 Task: Look for space in Arauca, Colombia from 12th  August, 2023 to 15th August, 2023 for 3 adults in price range Rs.12000 to Rs.16000. Place can be entire place with 2 bedrooms having 3 beds and 1 bathroom. Property type can be house, flat, guest house. Amenities needed are: washing machine. Booking option can be shelf check-in. Required host language is English.
Action: Mouse moved to (428, 75)
Screenshot: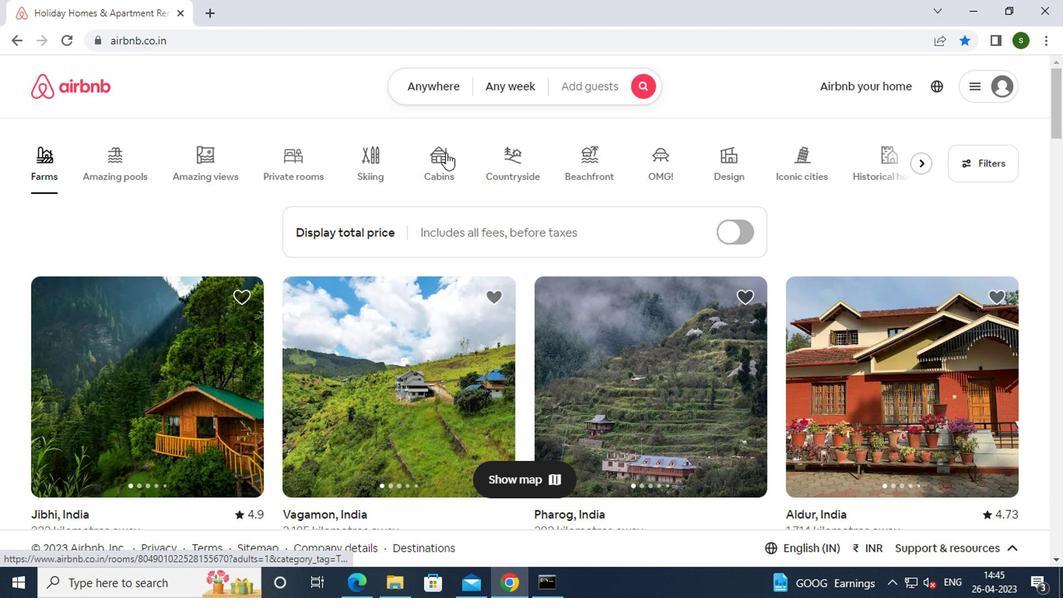 
Action: Mouse pressed left at (428, 75)
Screenshot: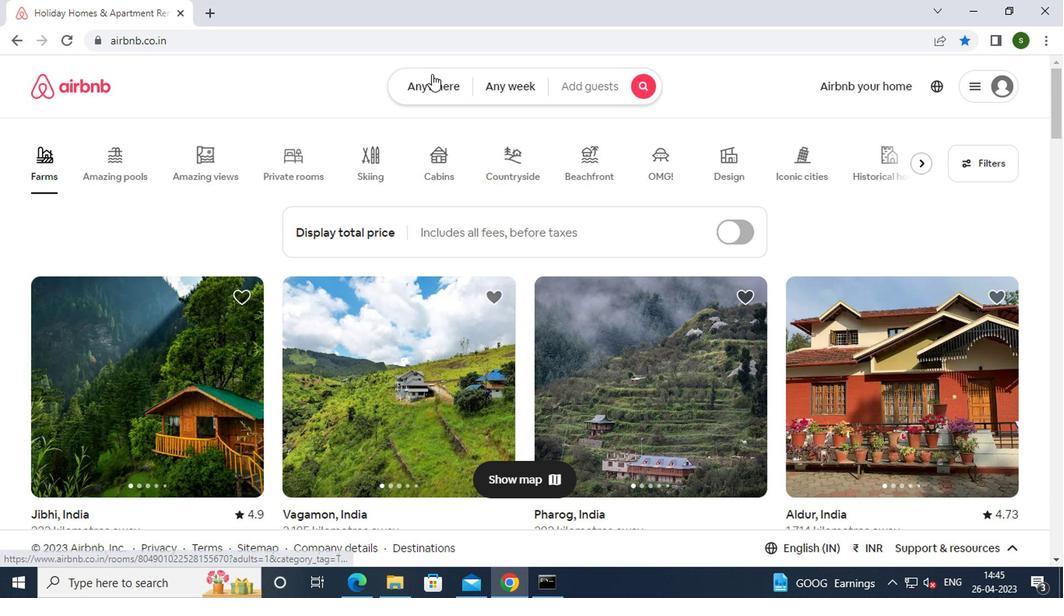 
Action: Mouse moved to (321, 145)
Screenshot: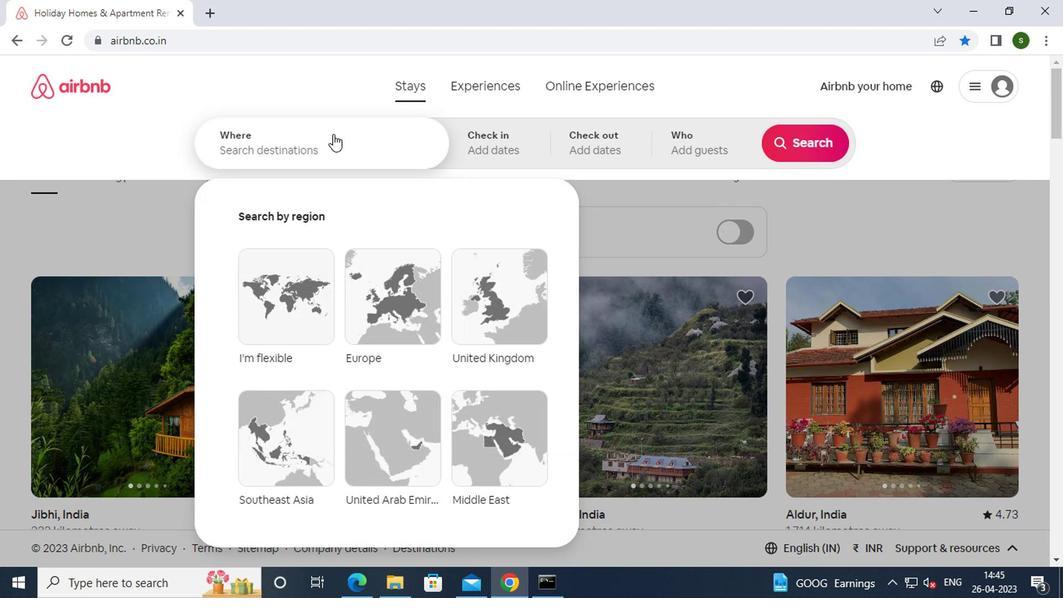 
Action: Mouse pressed left at (321, 145)
Screenshot: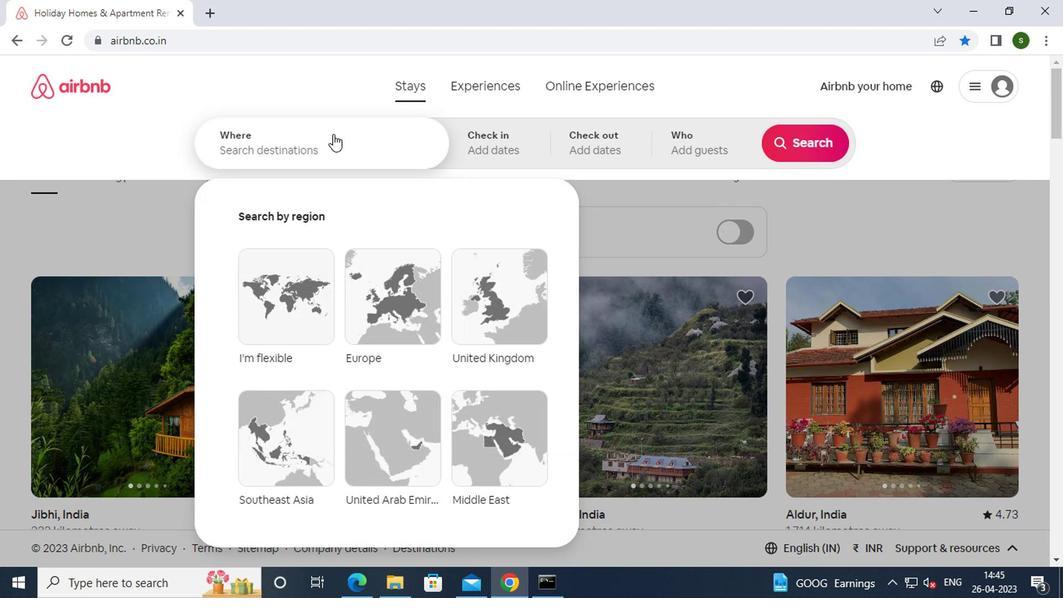 
Action: Key pressed a<Key.caps_lock>rauca,<Key.space><Key.caps_lock>c<Key.caps_lock>olombia
Screenshot: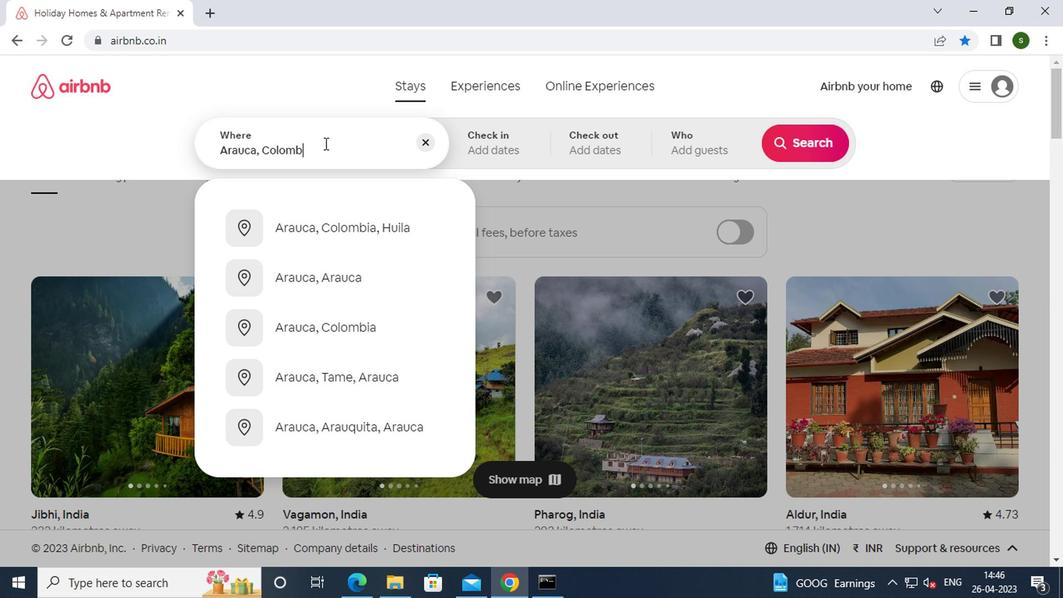 
Action: Mouse moved to (360, 331)
Screenshot: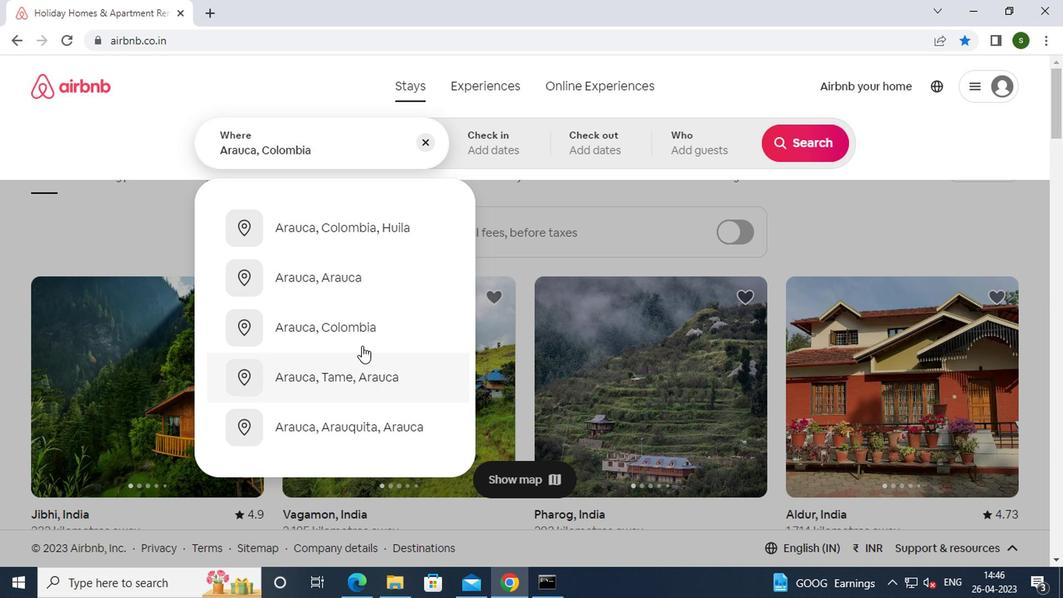 
Action: Mouse pressed left at (360, 331)
Screenshot: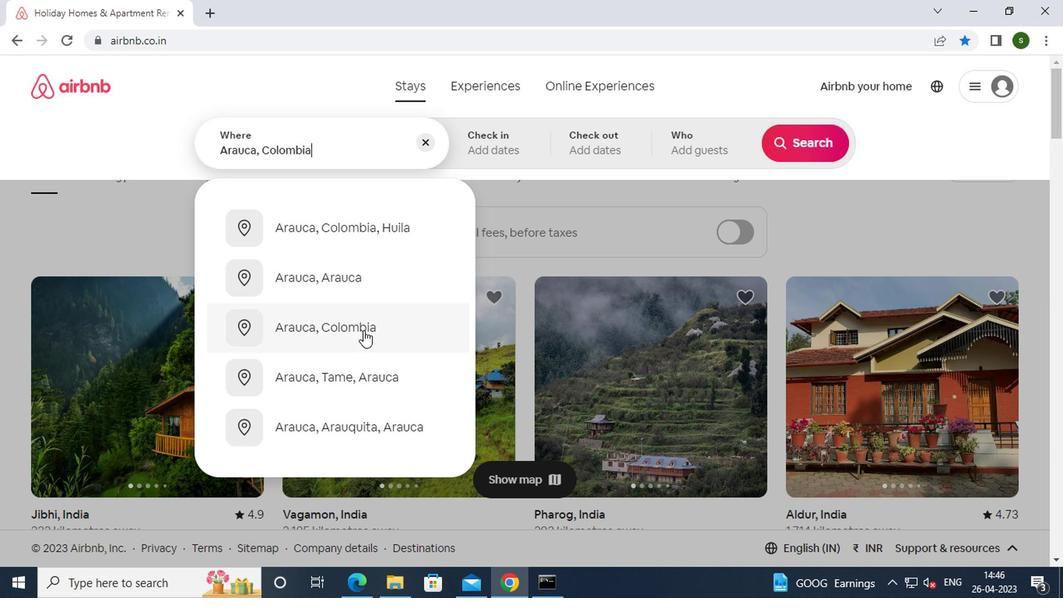 
Action: Mouse moved to (791, 274)
Screenshot: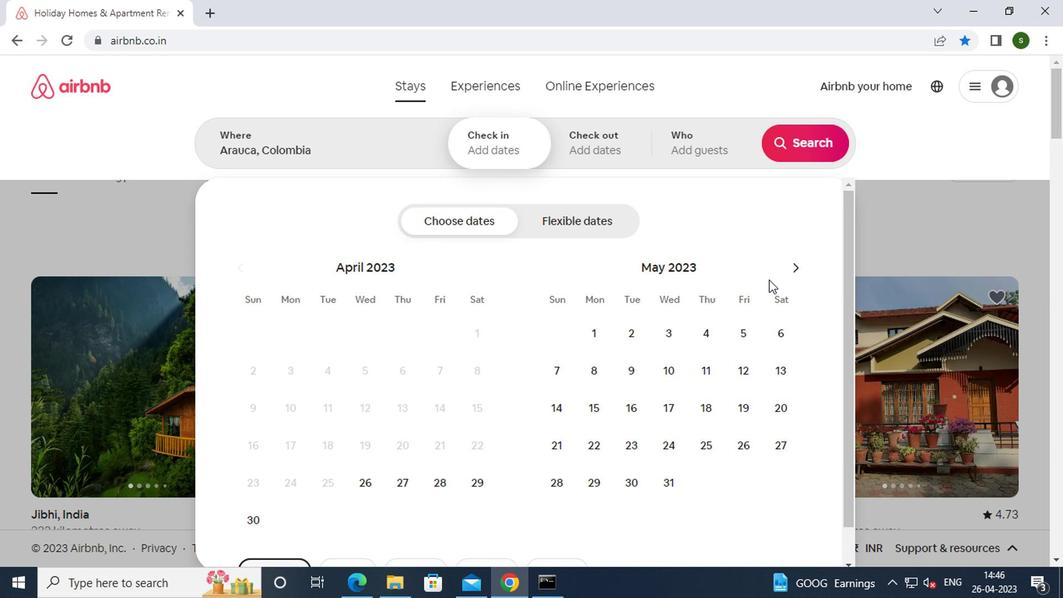 
Action: Mouse pressed left at (791, 274)
Screenshot: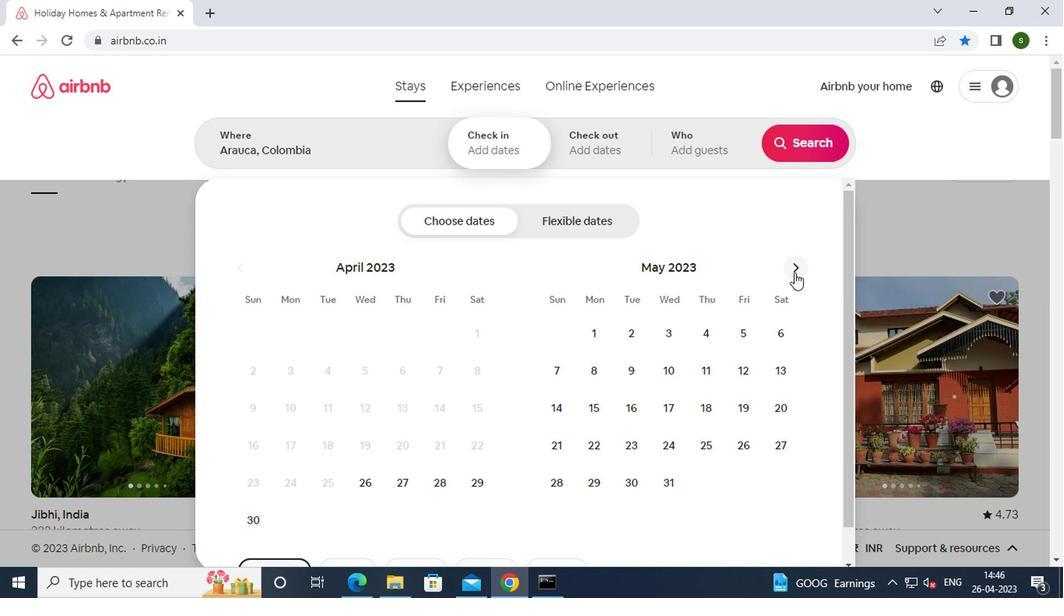 
Action: Mouse pressed left at (791, 274)
Screenshot: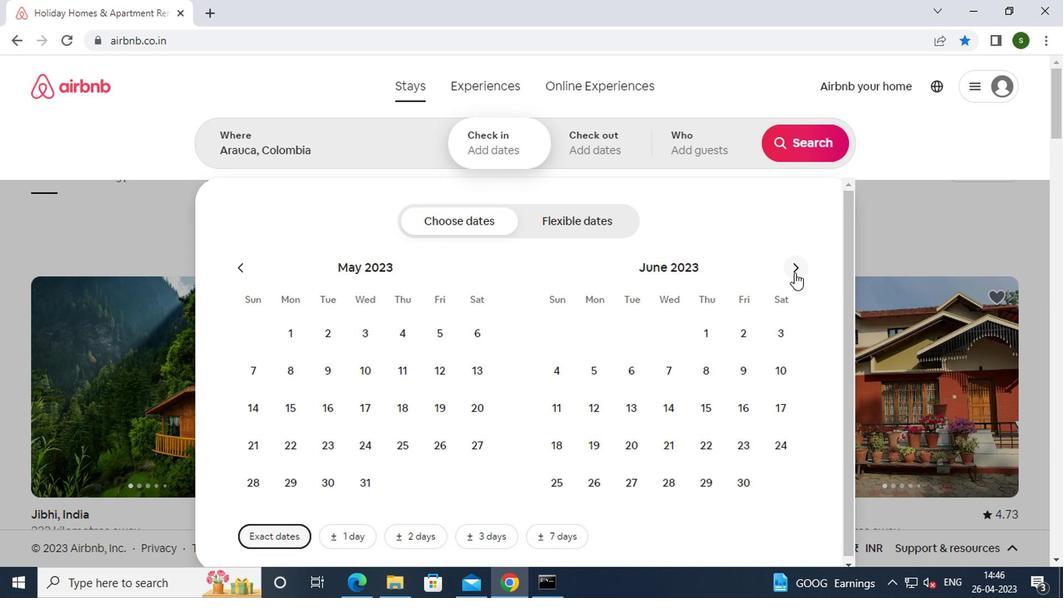 
Action: Mouse pressed left at (791, 274)
Screenshot: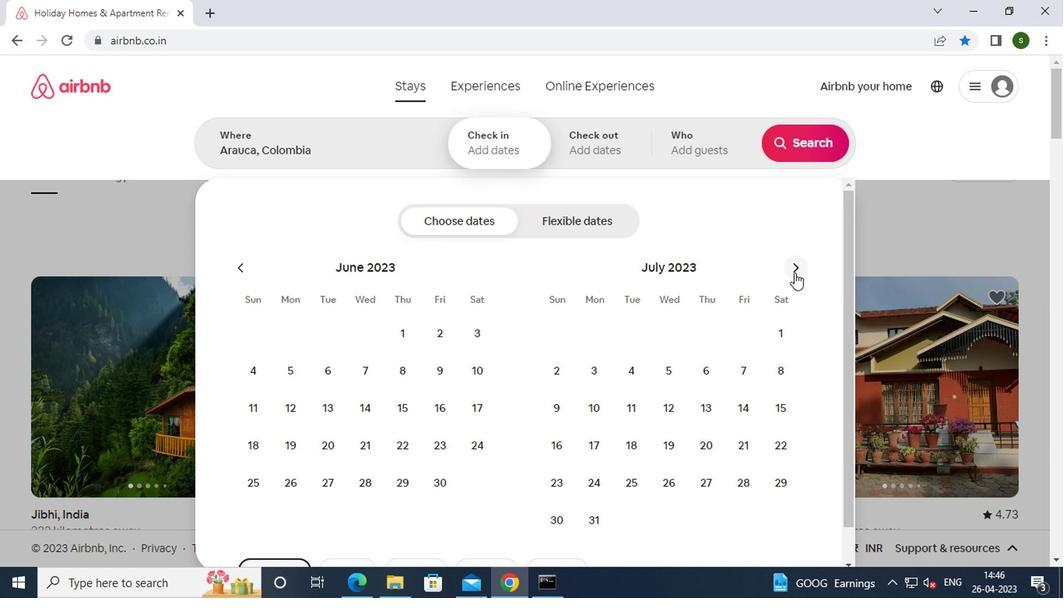 
Action: Mouse moved to (781, 373)
Screenshot: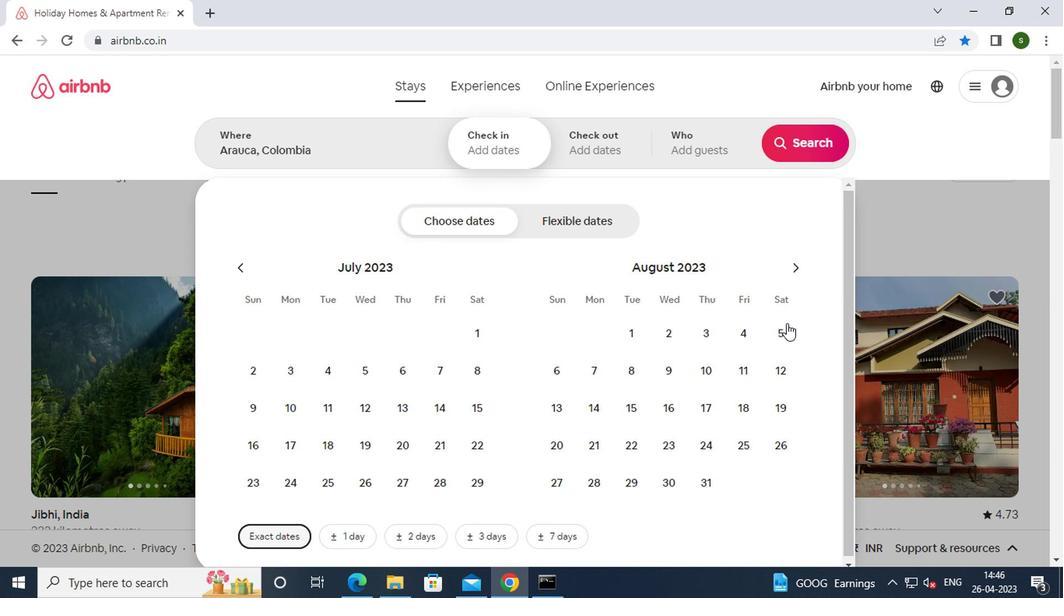 
Action: Mouse pressed left at (781, 373)
Screenshot: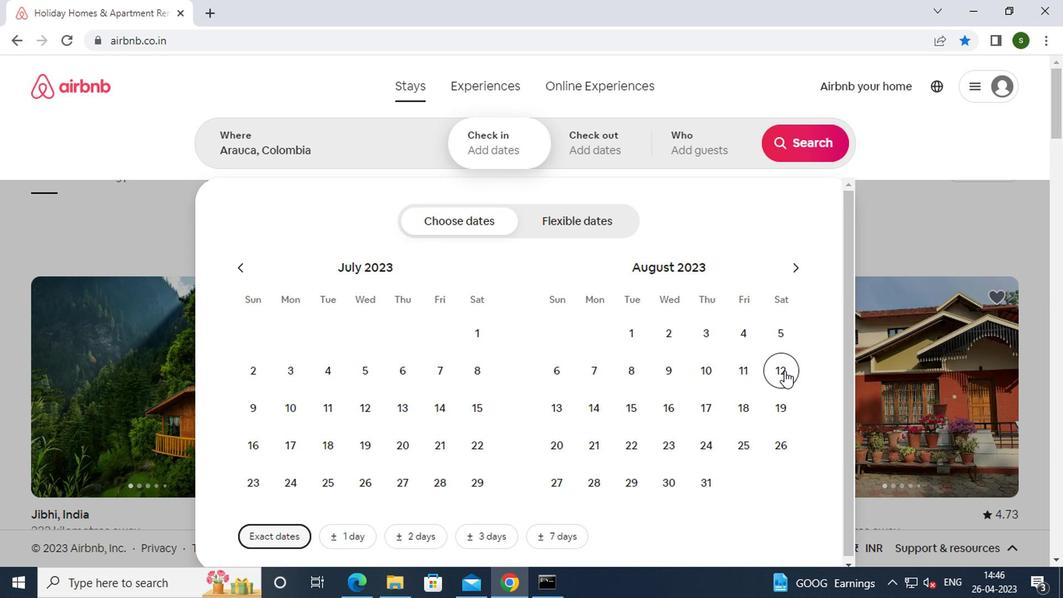 
Action: Mouse moved to (620, 414)
Screenshot: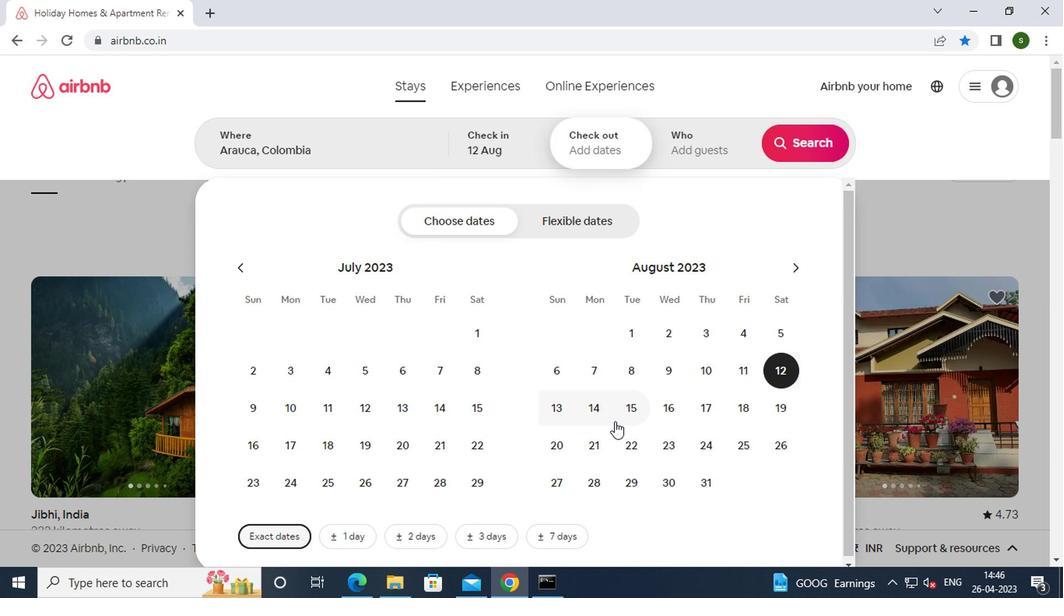 
Action: Mouse pressed left at (620, 414)
Screenshot: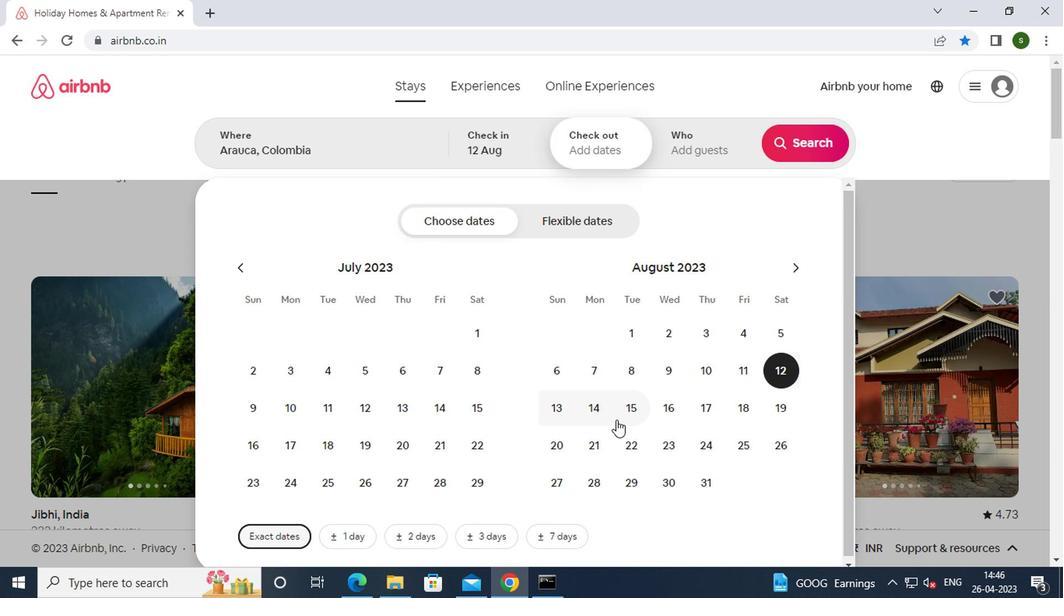 
Action: Mouse moved to (680, 149)
Screenshot: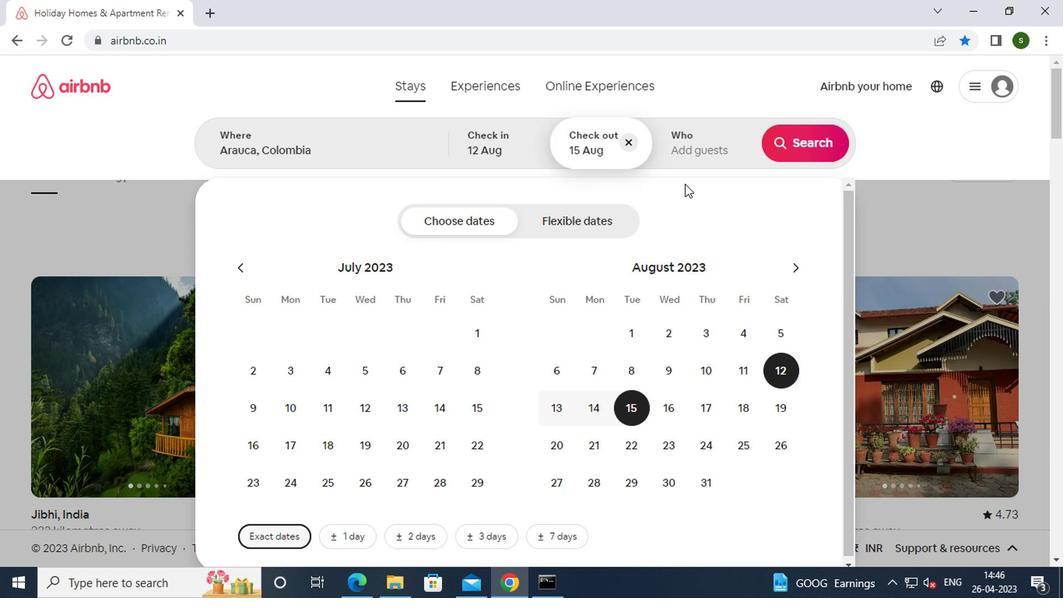 
Action: Mouse pressed left at (680, 149)
Screenshot: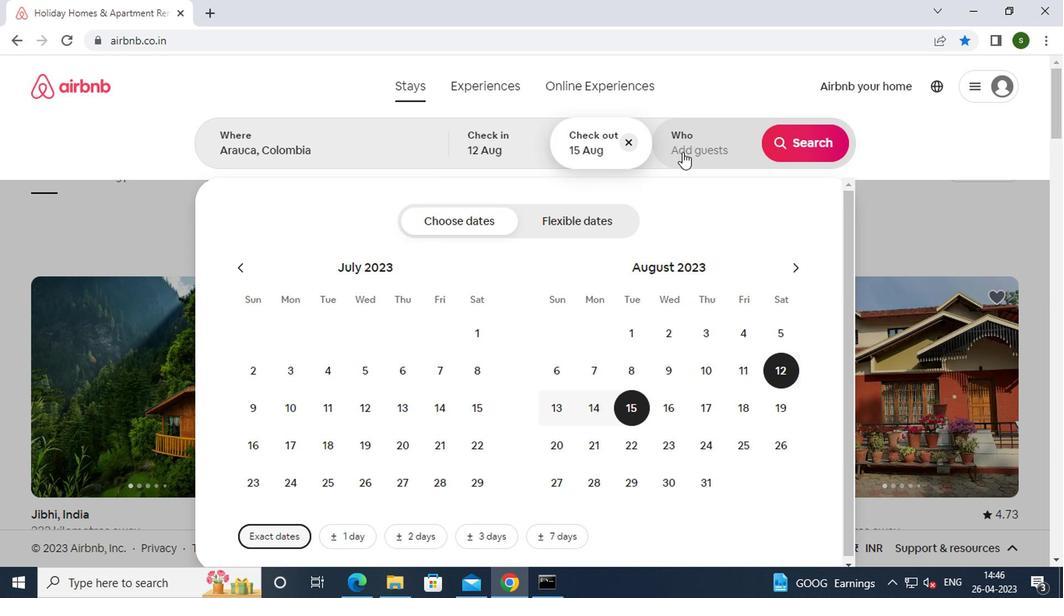 
Action: Mouse moved to (815, 232)
Screenshot: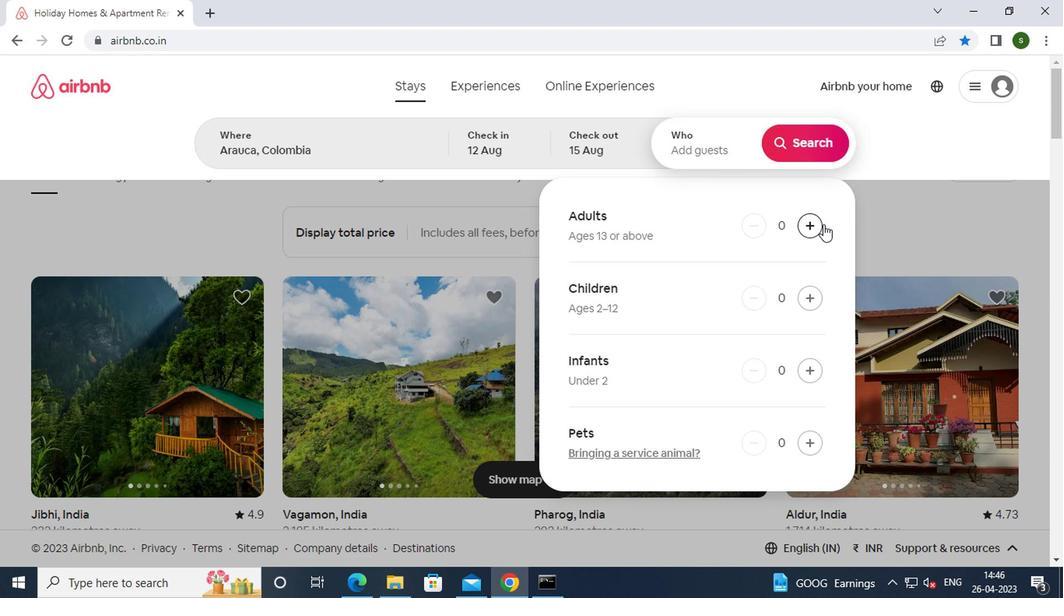 
Action: Mouse pressed left at (815, 232)
Screenshot: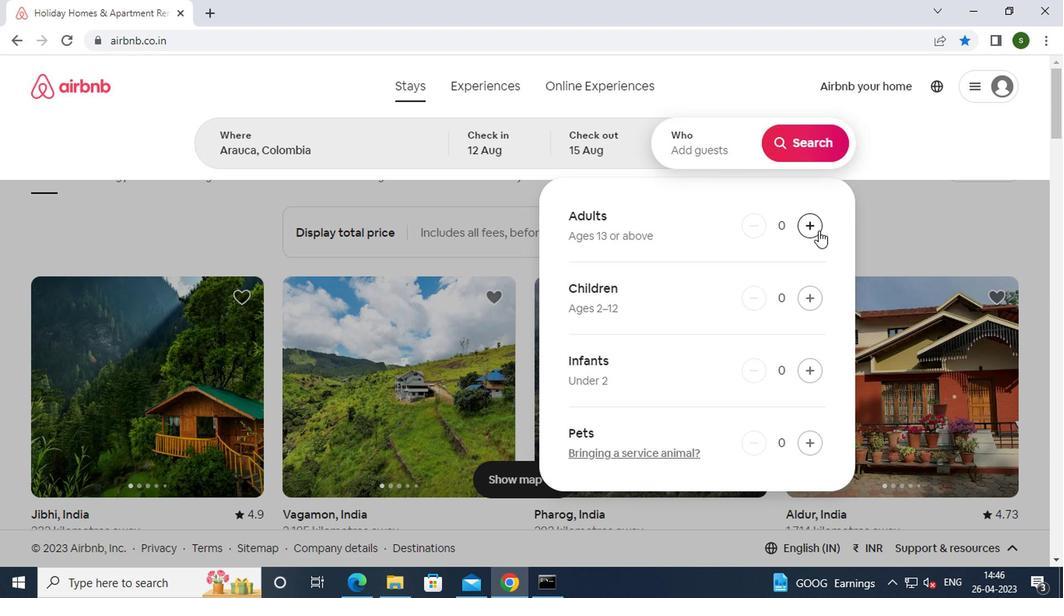 
Action: Mouse pressed left at (815, 232)
Screenshot: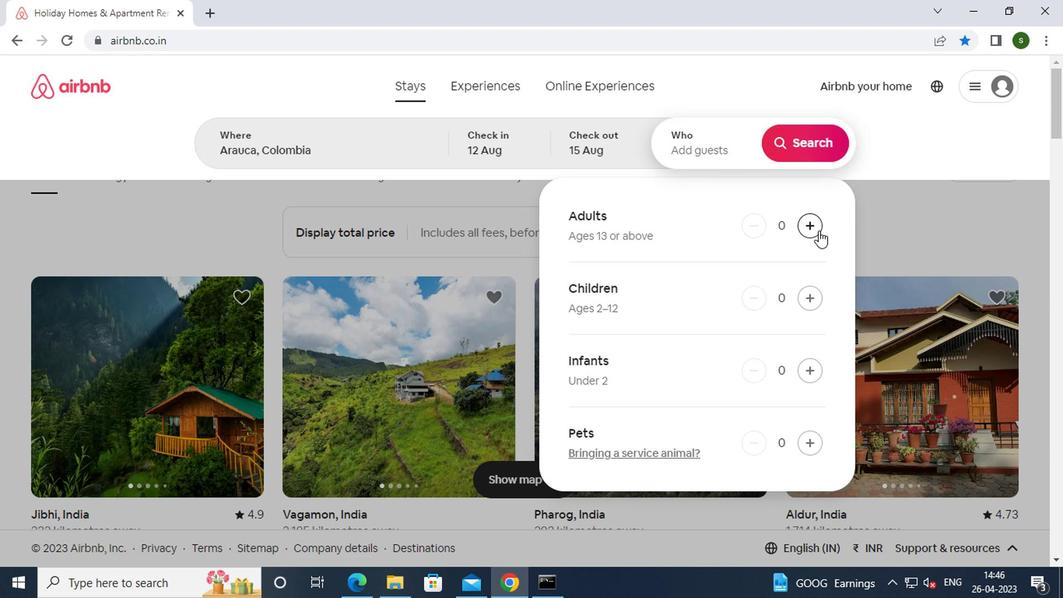 
Action: Mouse pressed left at (815, 232)
Screenshot: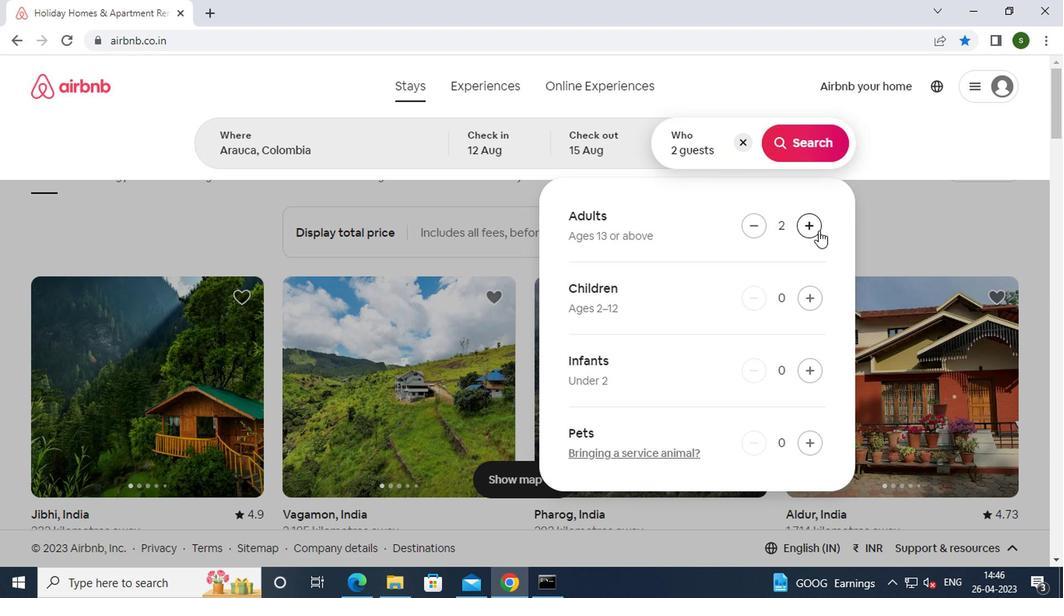 
Action: Mouse moved to (813, 160)
Screenshot: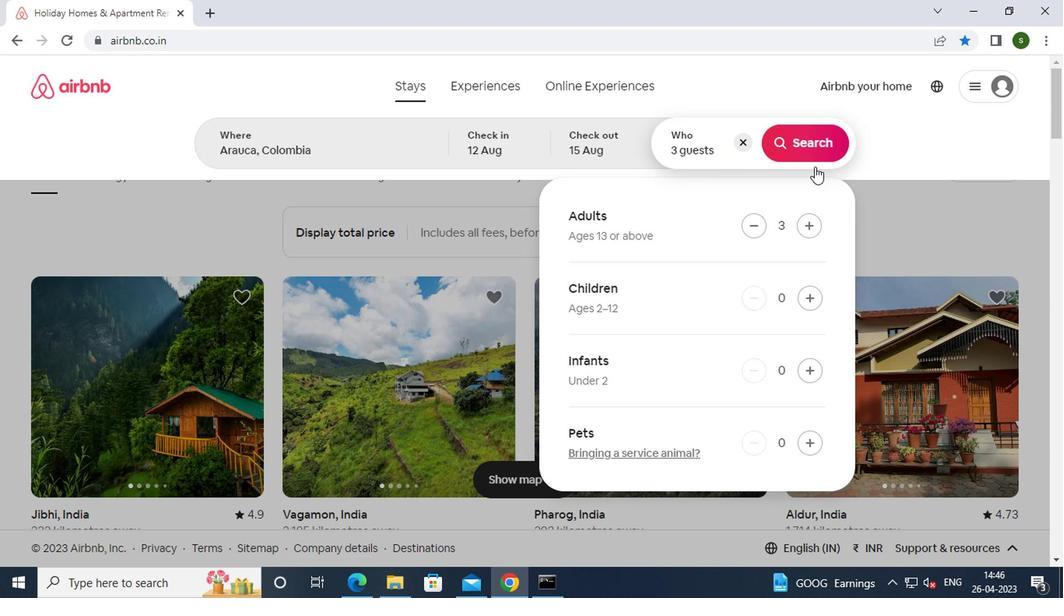 
Action: Mouse pressed left at (813, 160)
Screenshot: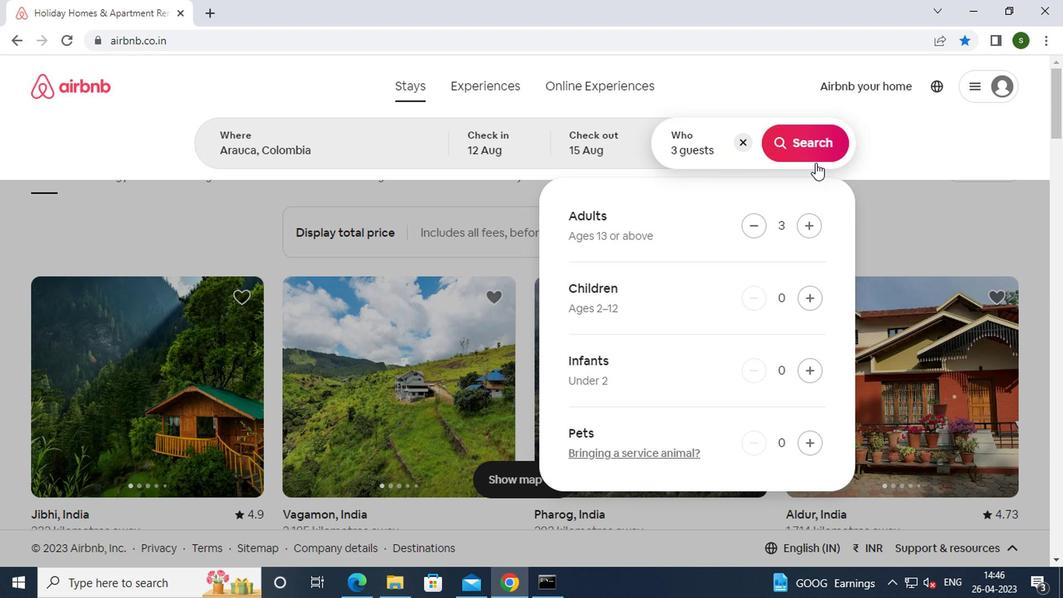 
Action: Mouse moved to (971, 158)
Screenshot: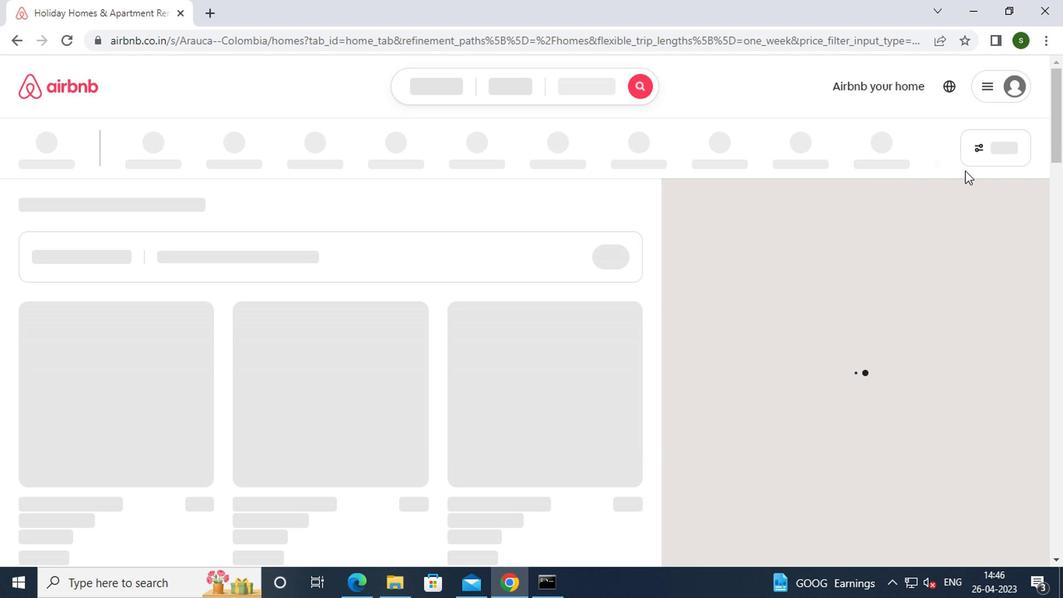
Action: Mouse pressed left at (971, 158)
Screenshot: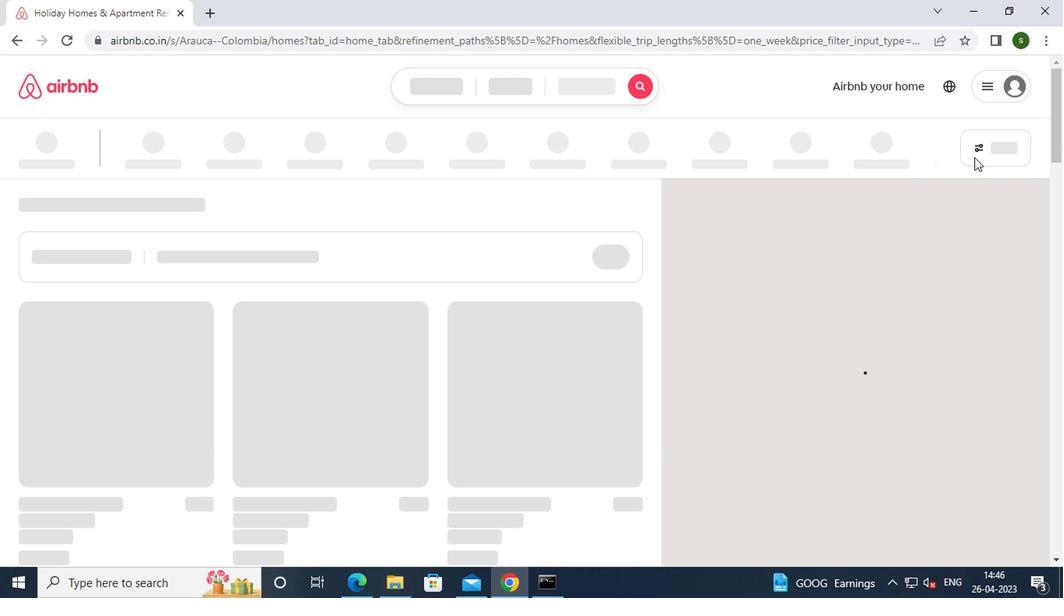 
Action: Mouse moved to (407, 348)
Screenshot: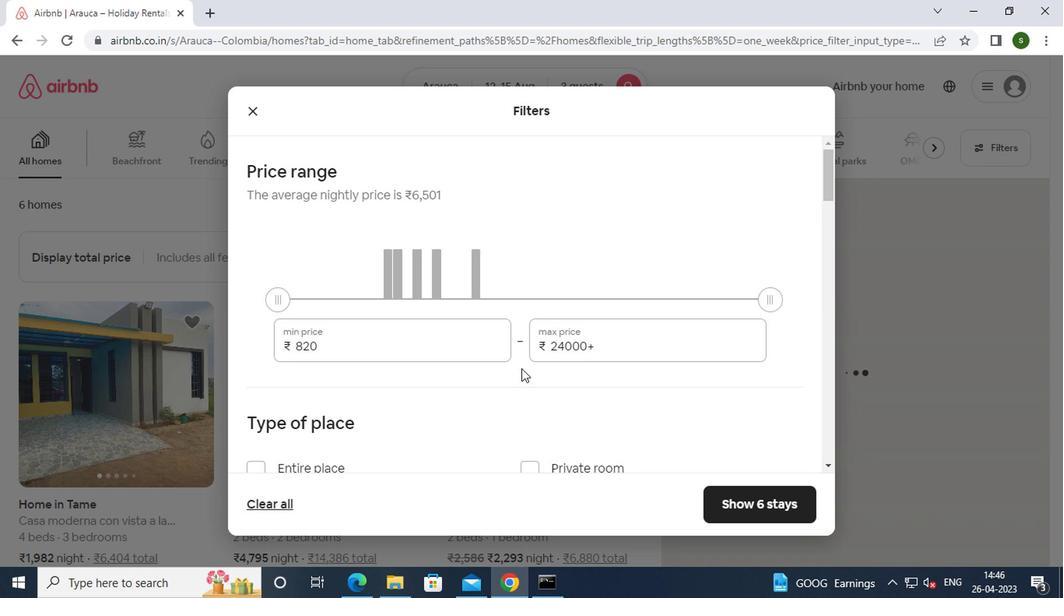 
Action: Mouse pressed left at (407, 348)
Screenshot: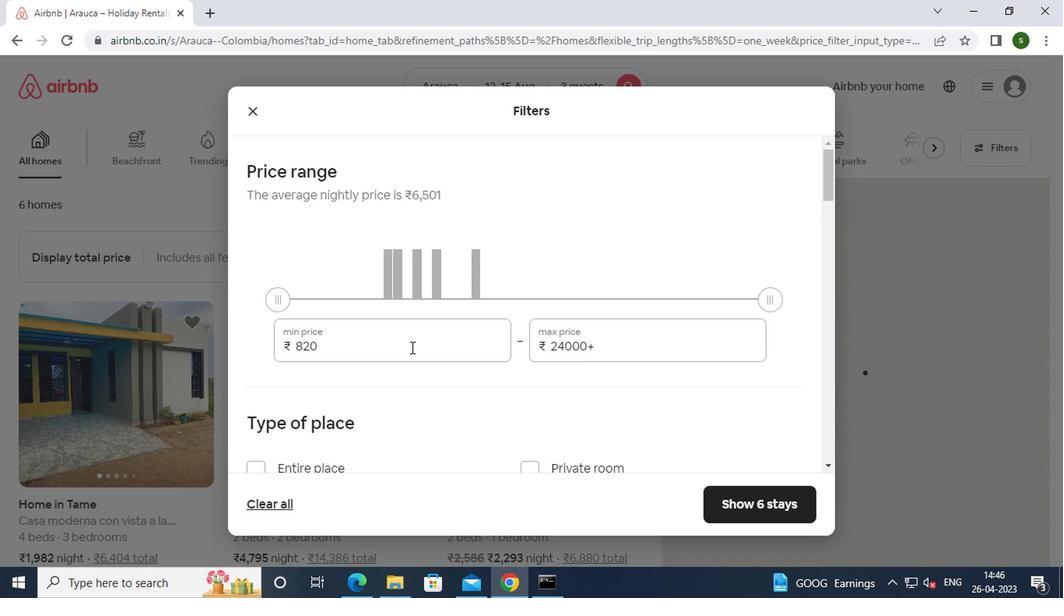 
Action: Key pressed <Key.backspace><Key.backspace><Key.backspace><Key.backspace><Key.backspace><Key.backspace>12000
Screenshot: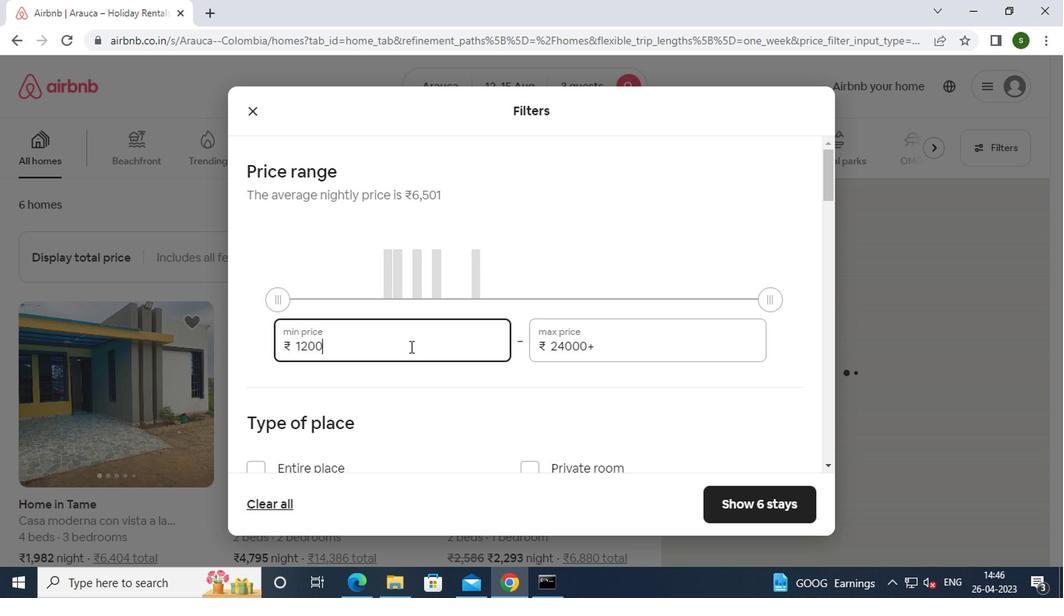 
Action: Mouse moved to (607, 348)
Screenshot: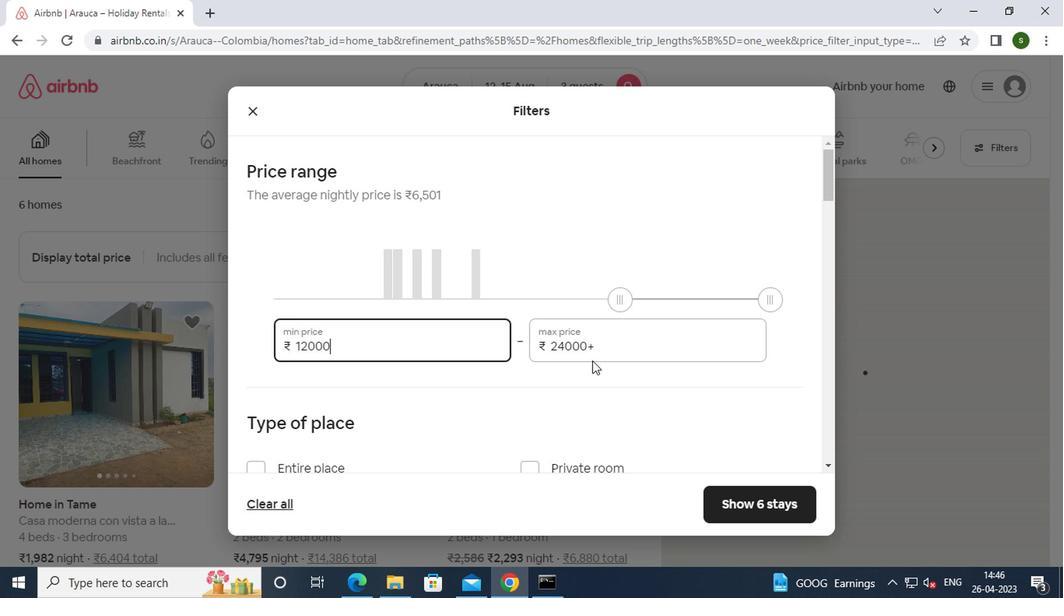 
Action: Mouse pressed left at (607, 348)
Screenshot: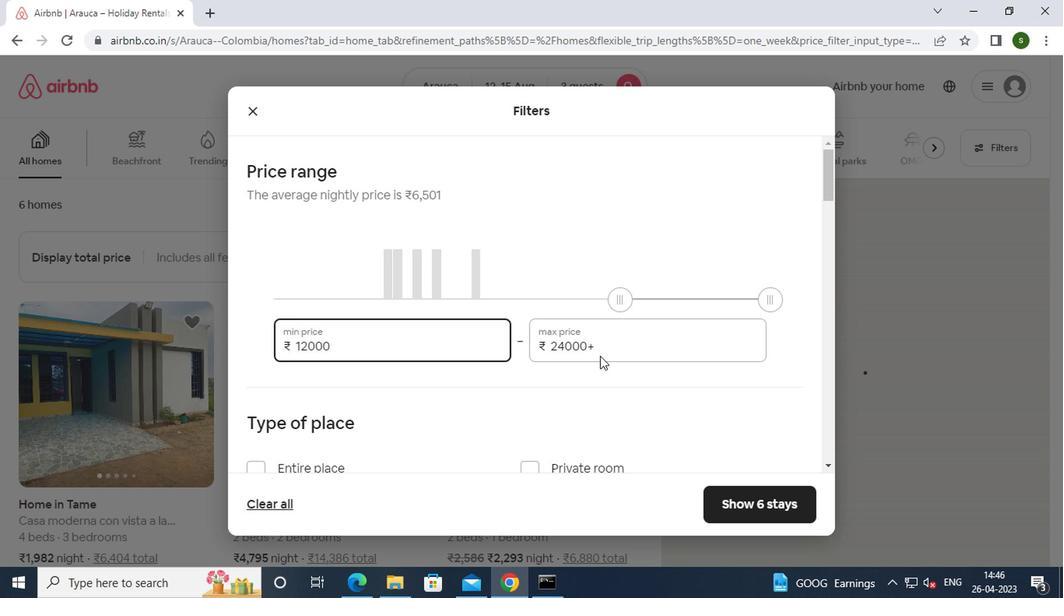
Action: Key pressed <Key.backspace><Key.backspace><Key.backspace><Key.backspace><Key.backspace><Key.backspace><Key.backspace><Key.backspace>16000
Screenshot: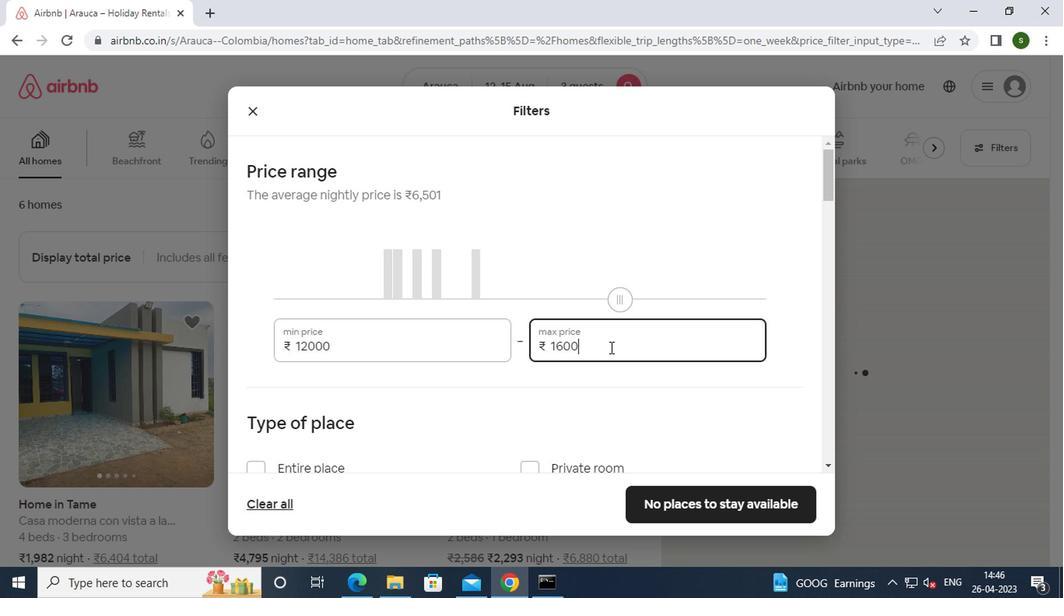 
Action: Mouse moved to (430, 359)
Screenshot: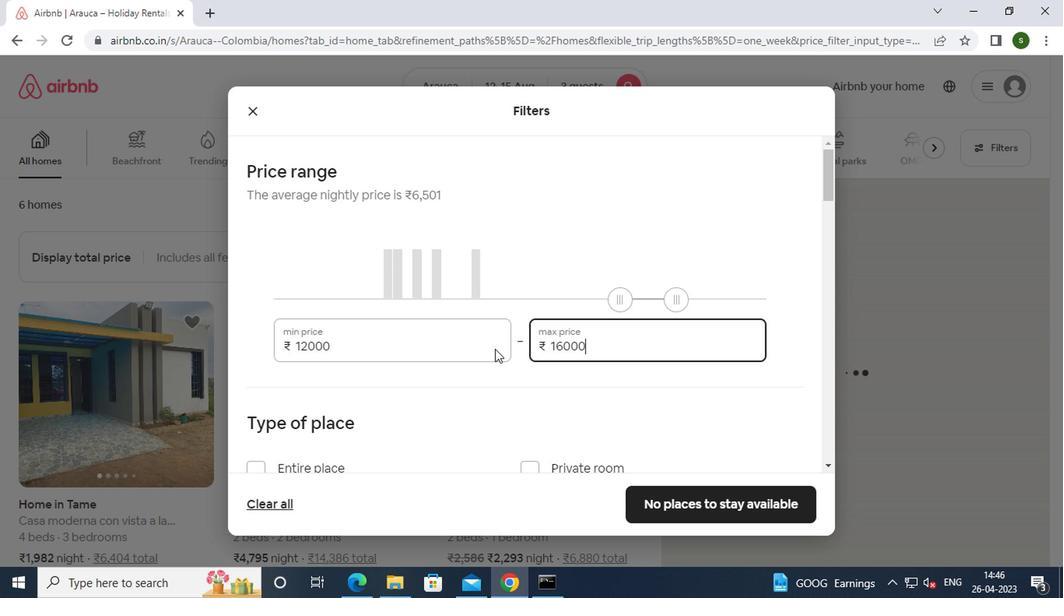 
Action: Mouse scrolled (430, 358) with delta (0, -1)
Screenshot: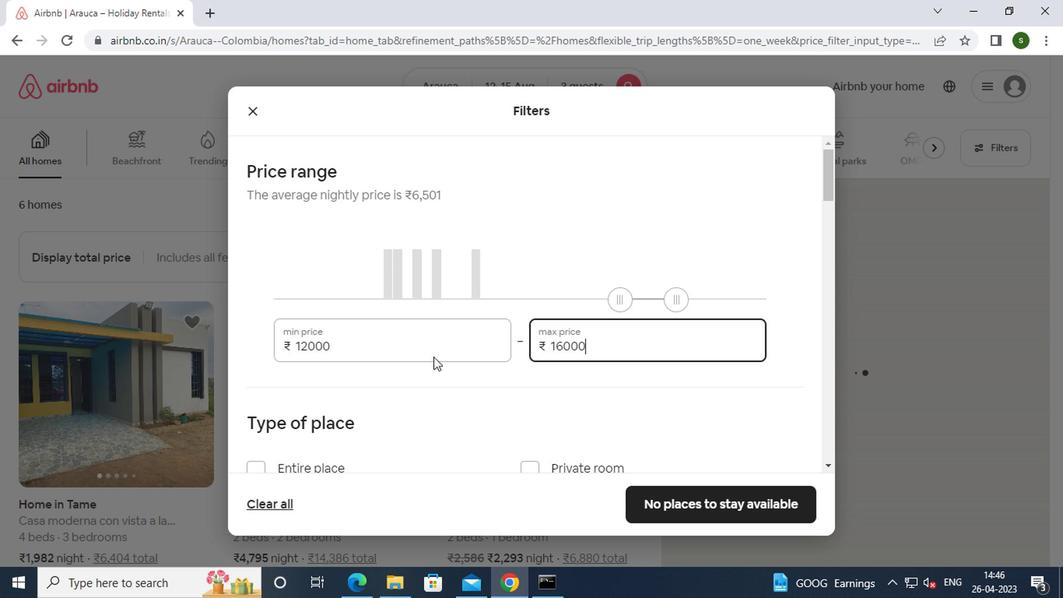 
Action: Mouse scrolled (430, 358) with delta (0, -1)
Screenshot: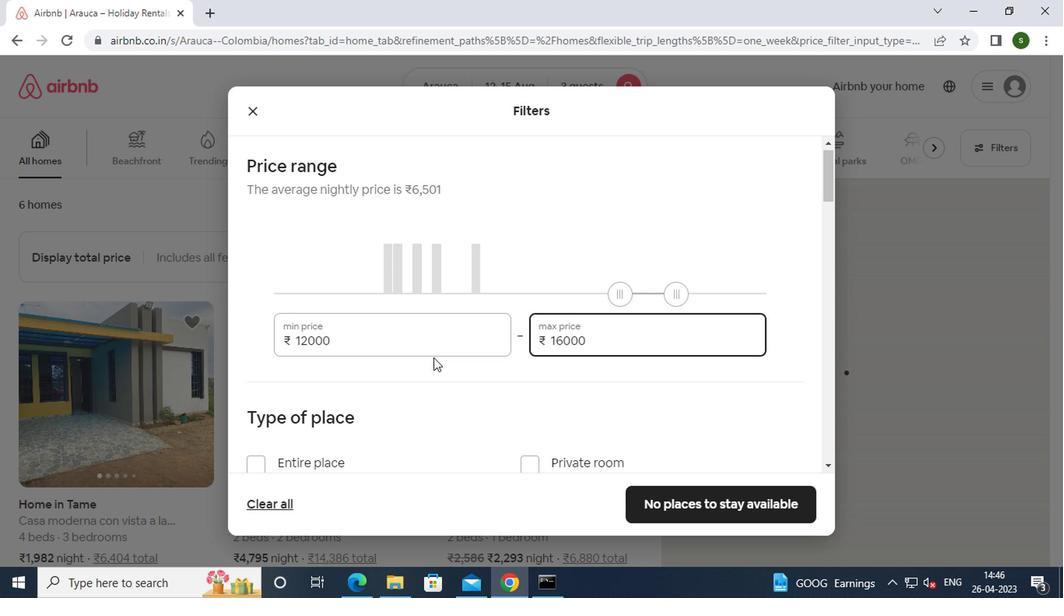 
Action: Mouse moved to (306, 327)
Screenshot: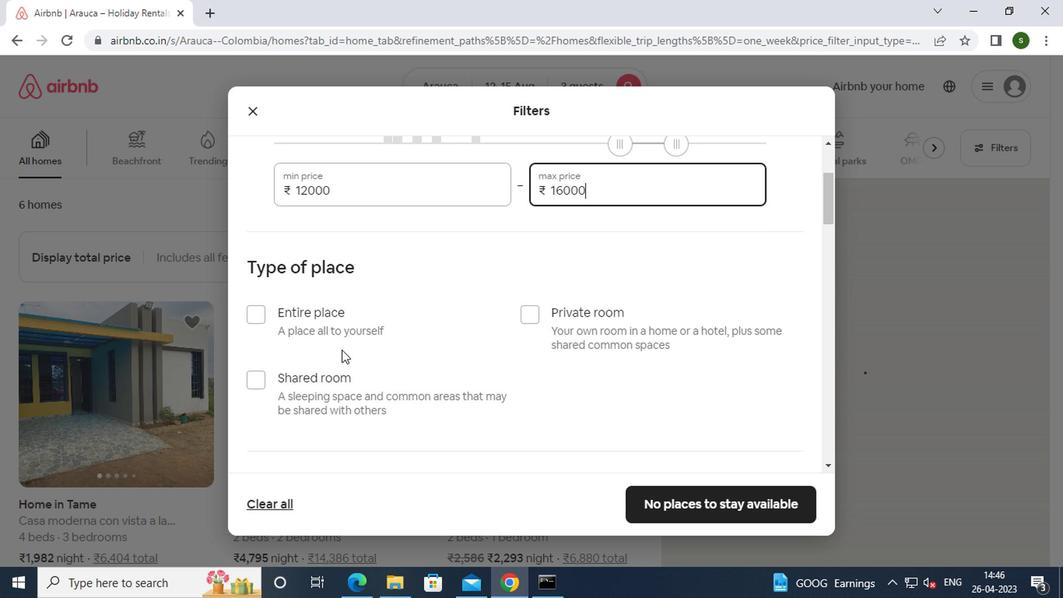 
Action: Mouse pressed left at (306, 327)
Screenshot: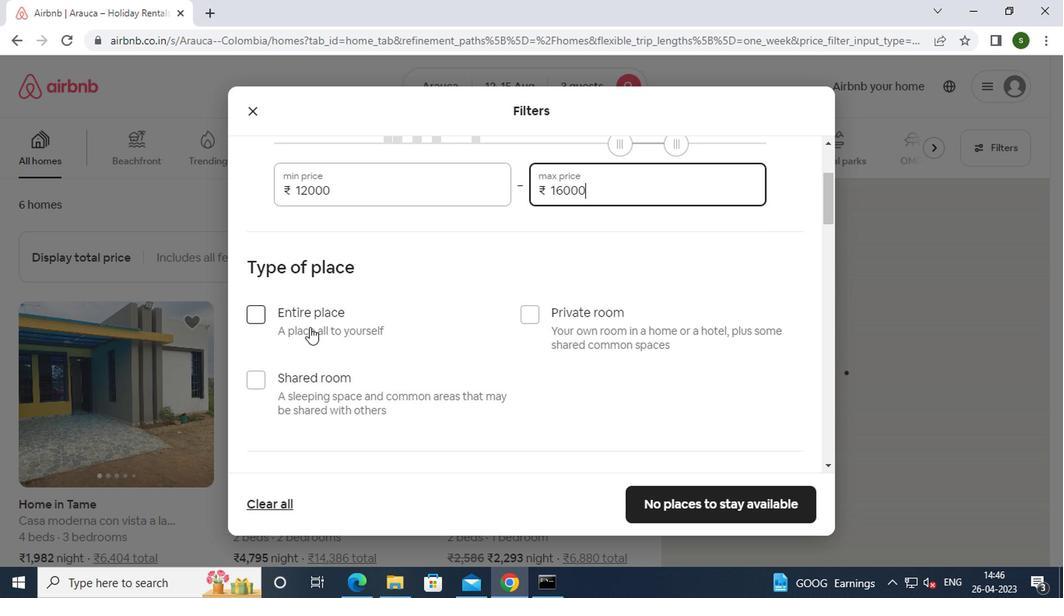 
Action: Mouse moved to (436, 325)
Screenshot: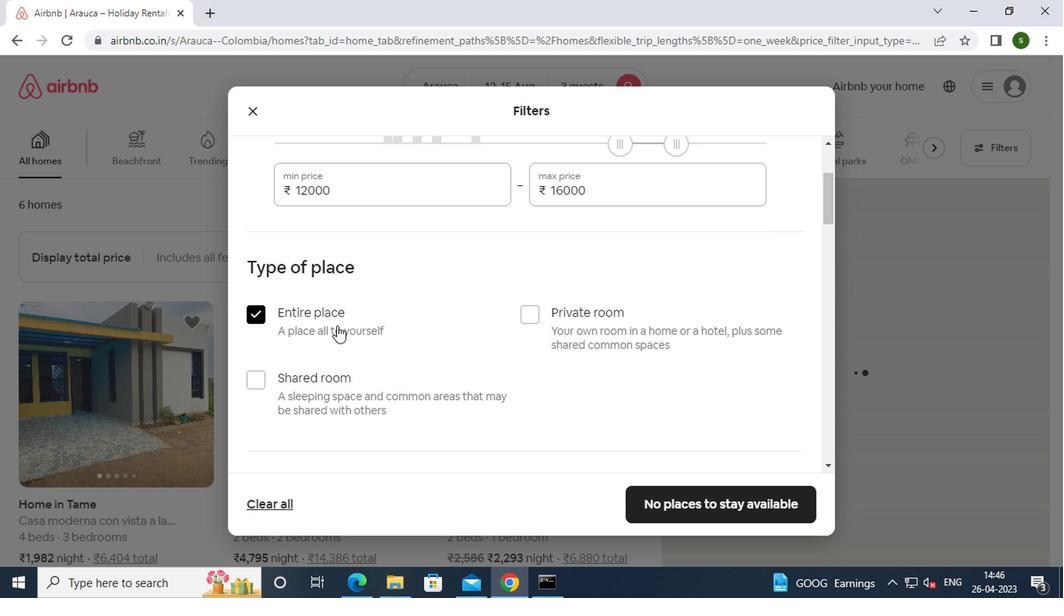 
Action: Mouse scrolled (436, 325) with delta (0, 0)
Screenshot: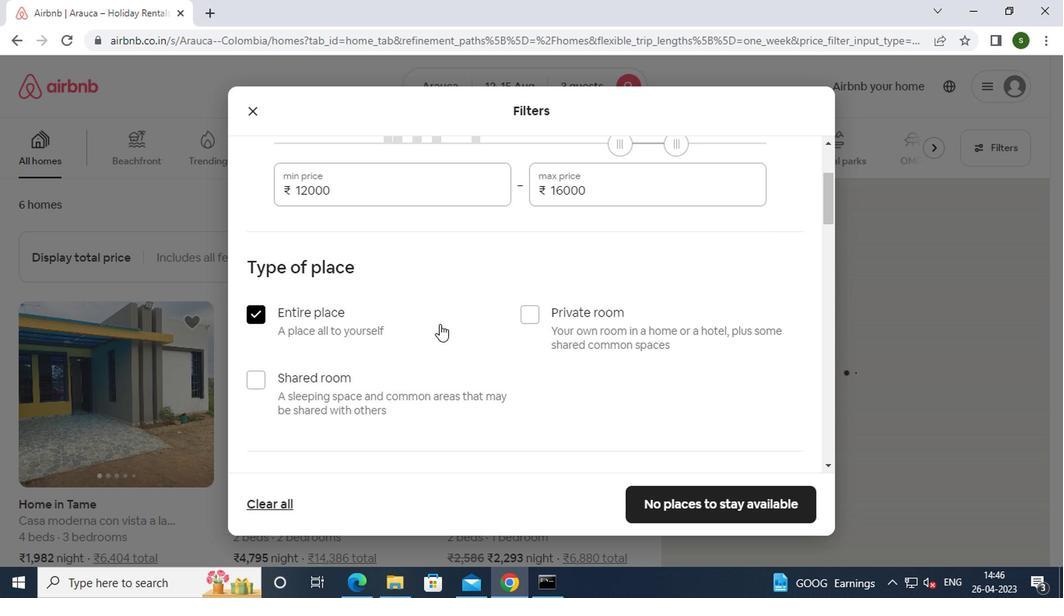 
Action: Mouse scrolled (436, 325) with delta (0, 0)
Screenshot: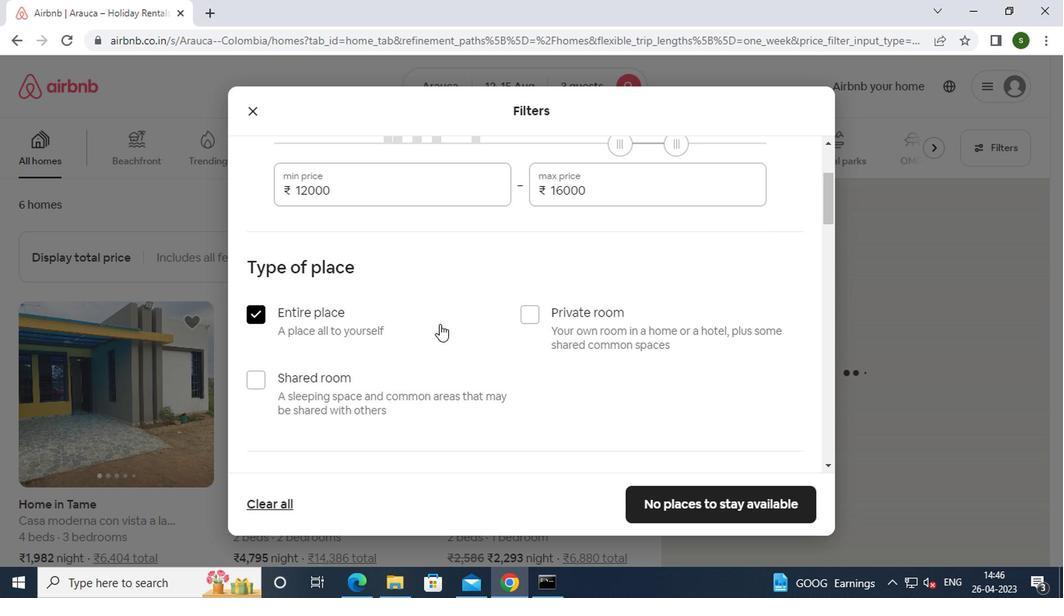 
Action: Mouse scrolled (436, 325) with delta (0, 0)
Screenshot: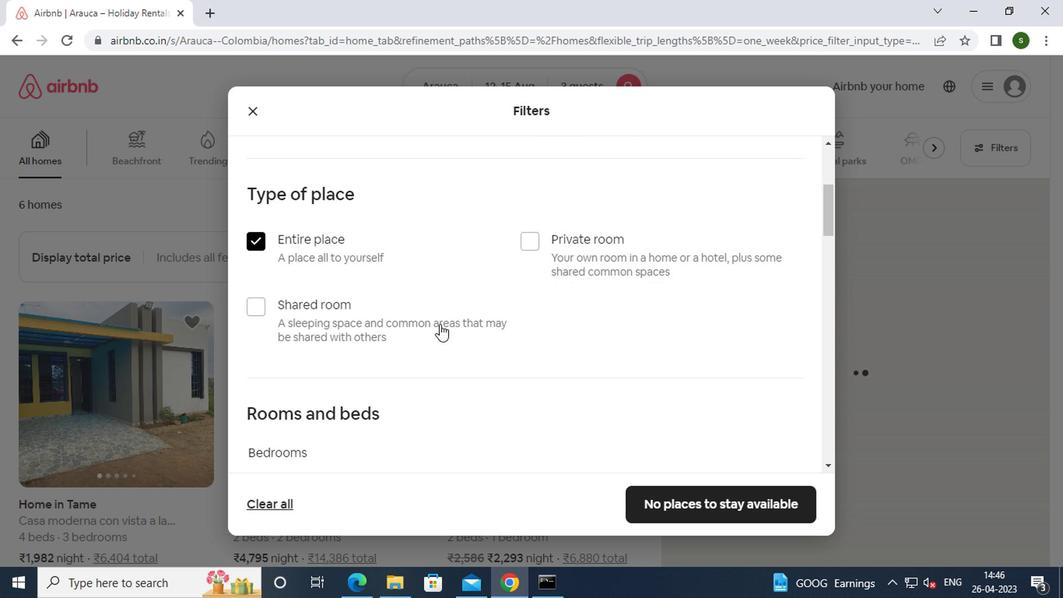 
Action: Mouse moved to (402, 336)
Screenshot: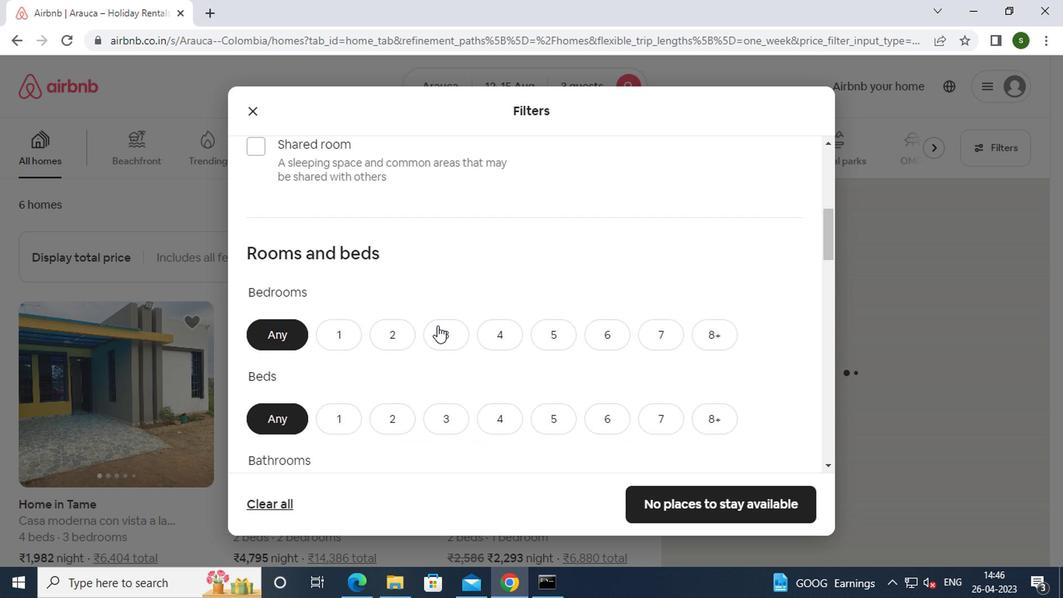 
Action: Mouse pressed left at (402, 336)
Screenshot: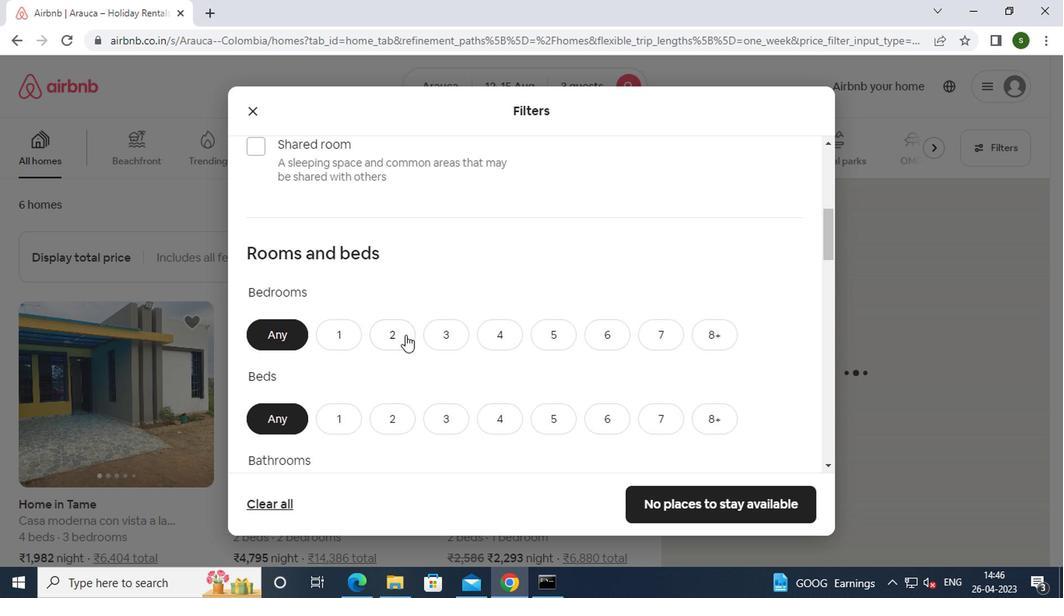 
Action: Mouse moved to (436, 417)
Screenshot: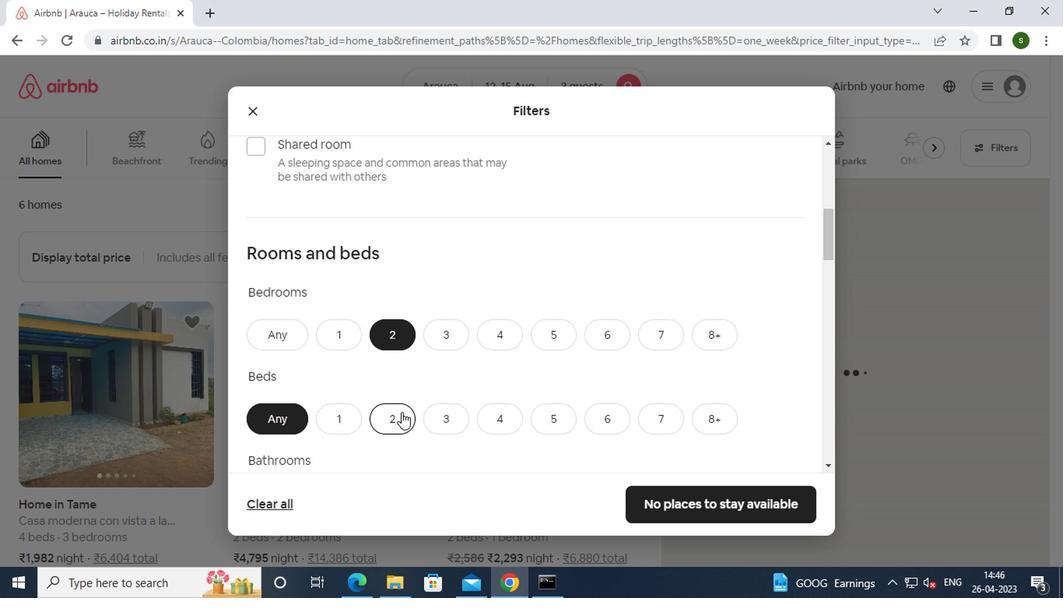 
Action: Mouse pressed left at (436, 417)
Screenshot: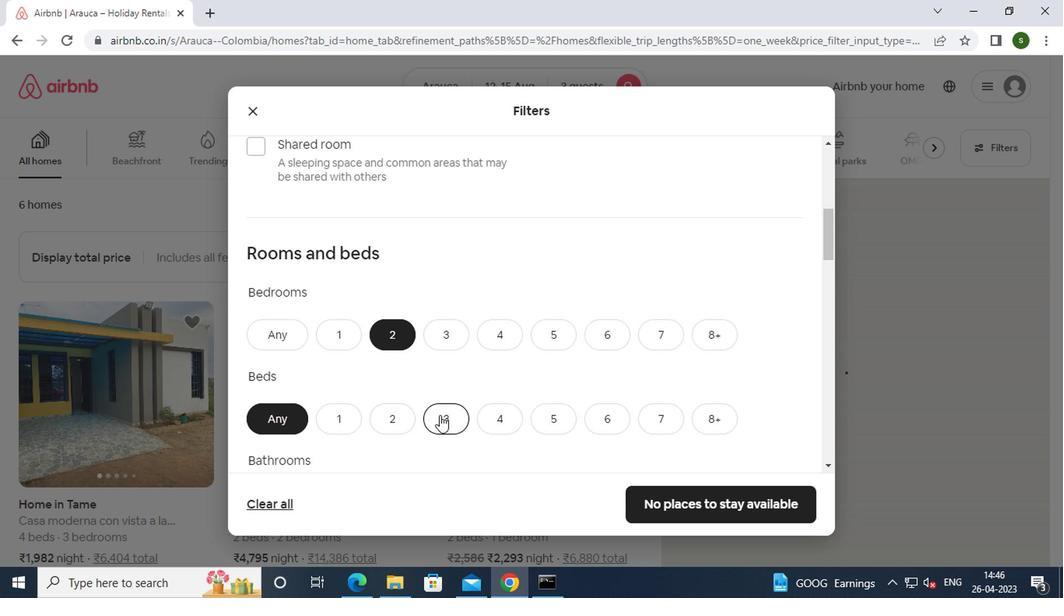 
Action: Mouse moved to (443, 377)
Screenshot: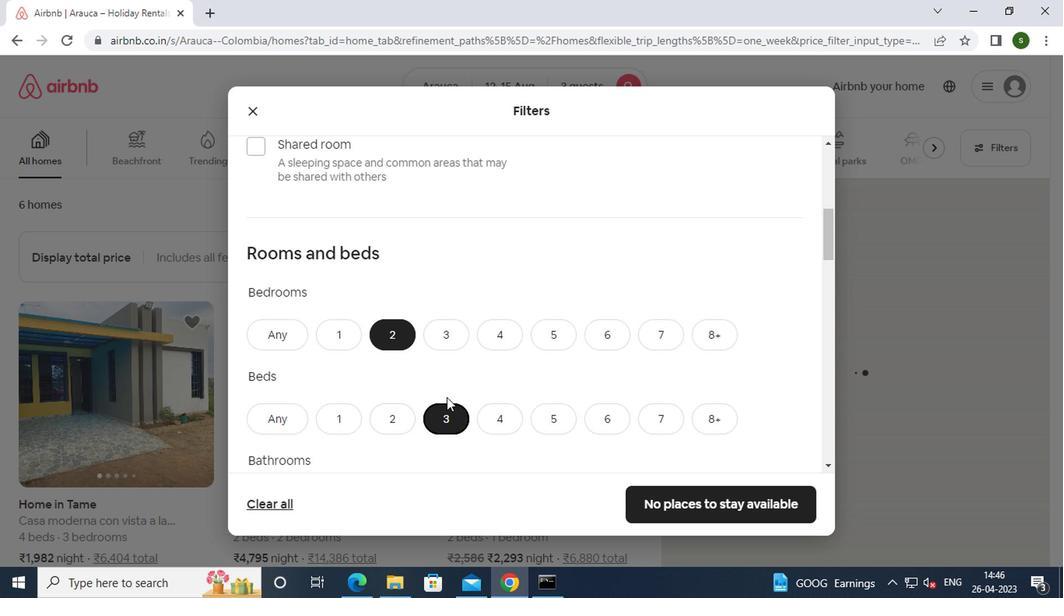
Action: Mouse scrolled (443, 377) with delta (0, 0)
Screenshot: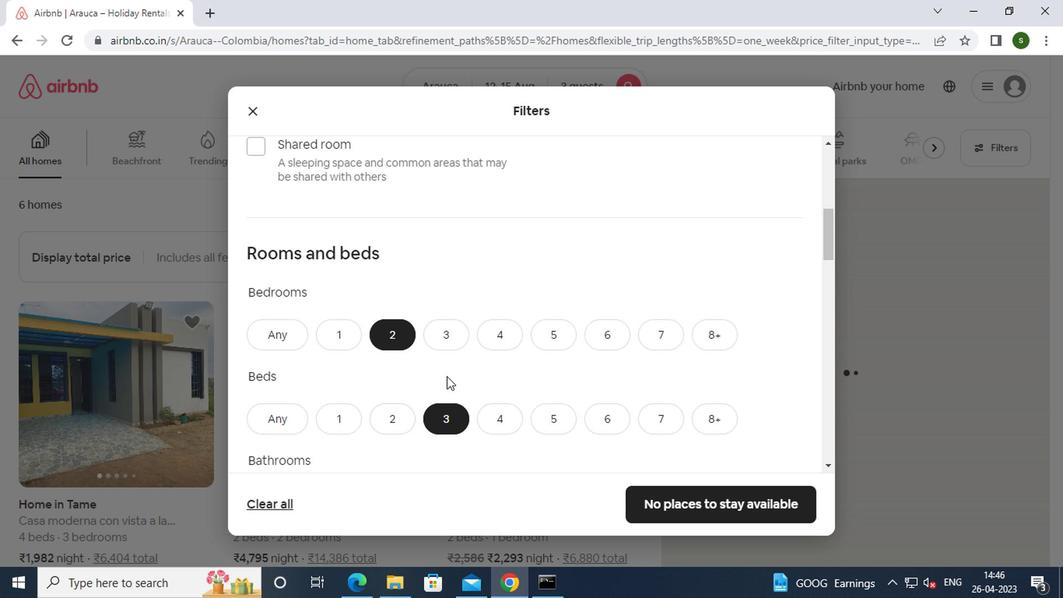 
Action: Mouse scrolled (443, 377) with delta (0, 0)
Screenshot: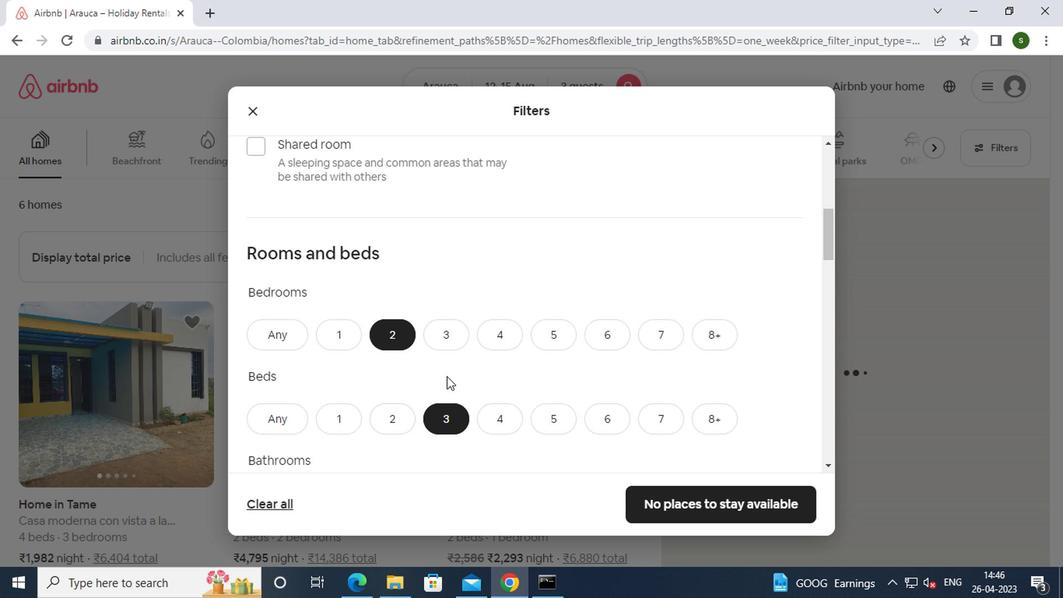 
Action: Mouse moved to (335, 350)
Screenshot: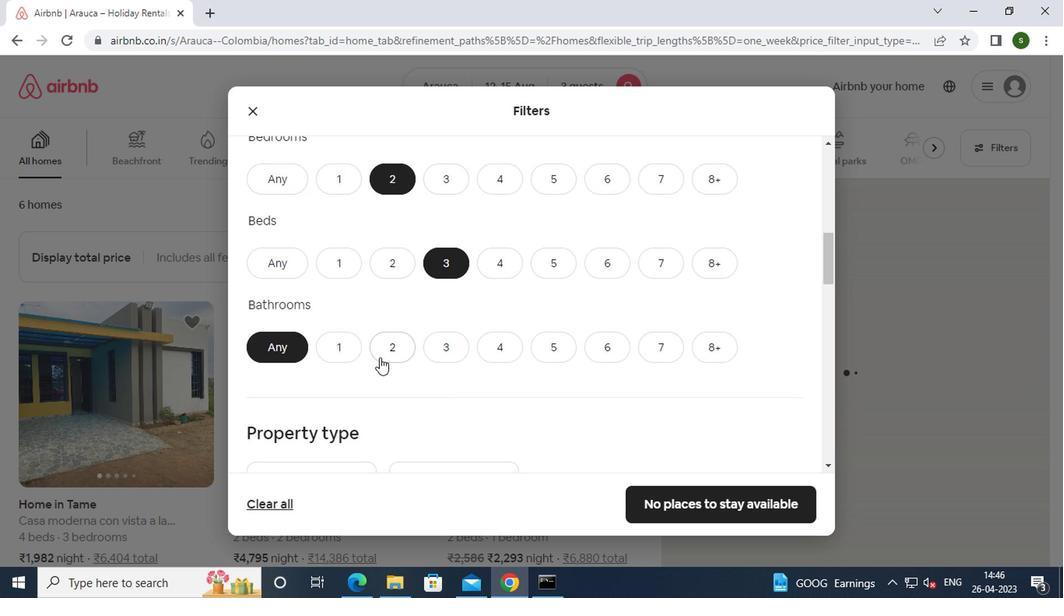 
Action: Mouse pressed left at (335, 350)
Screenshot: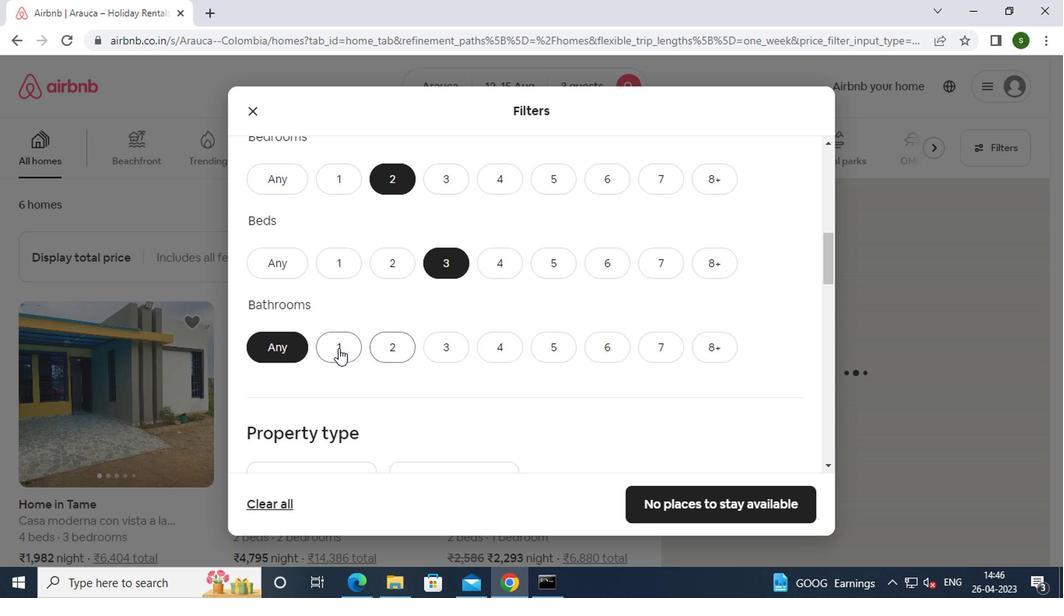 
Action: Mouse moved to (492, 343)
Screenshot: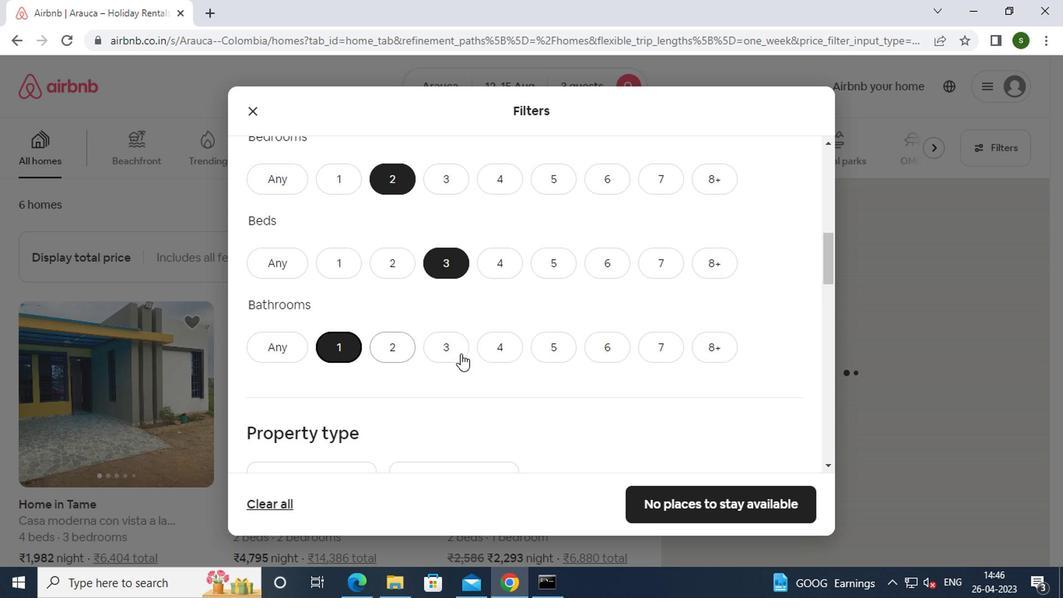 
Action: Mouse scrolled (492, 342) with delta (0, -1)
Screenshot: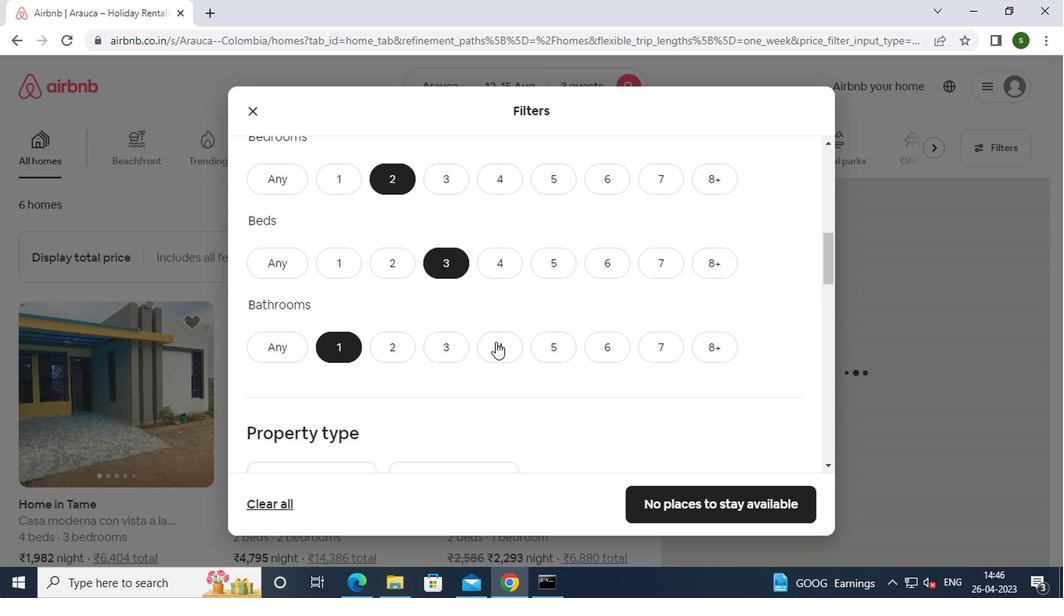 
Action: Mouse scrolled (492, 342) with delta (0, -1)
Screenshot: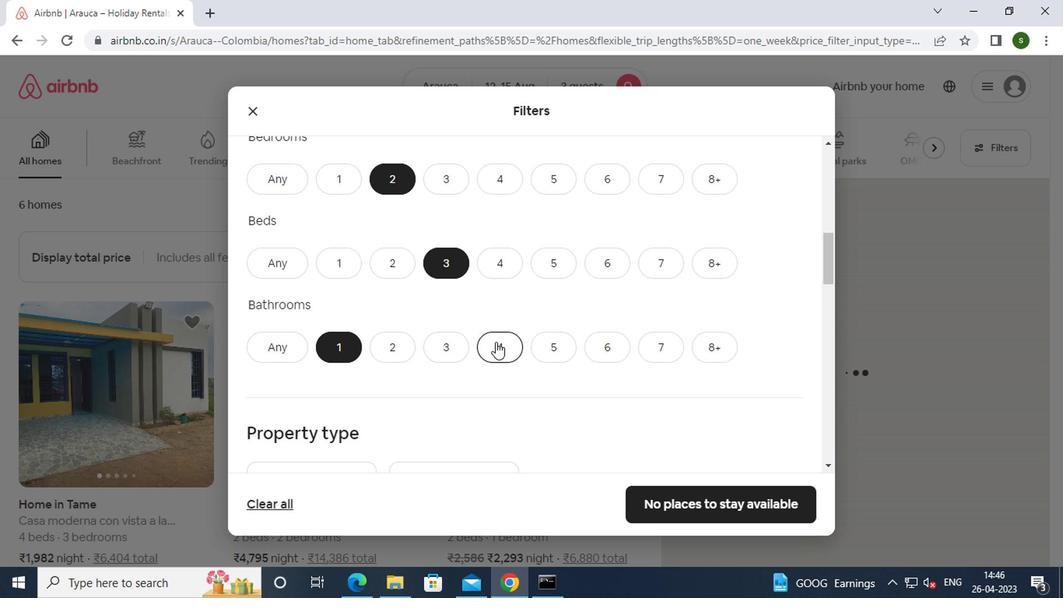 
Action: Mouse scrolled (492, 342) with delta (0, -1)
Screenshot: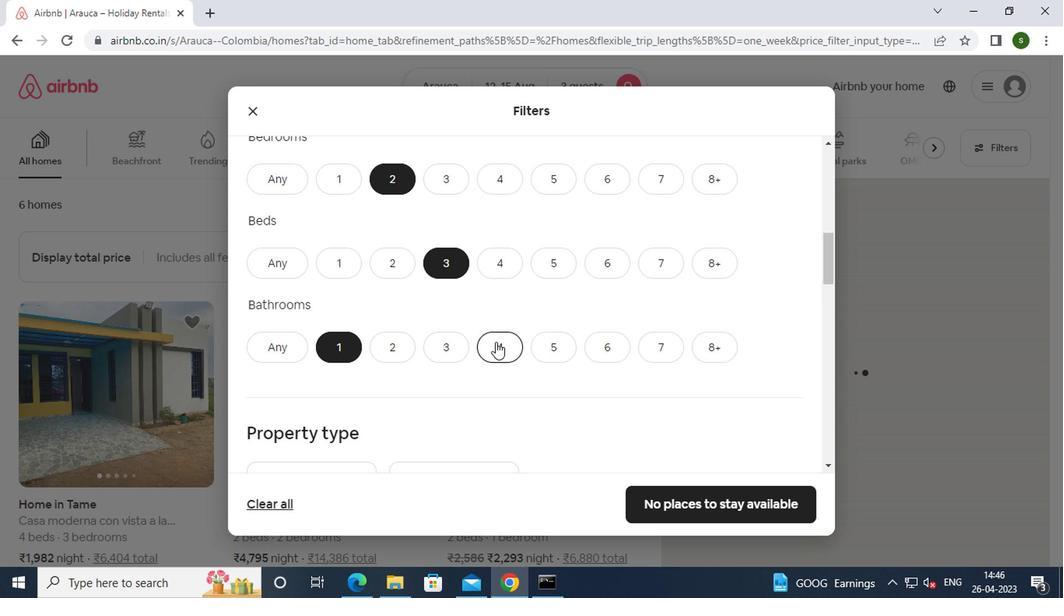 
Action: Mouse moved to (306, 305)
Screenshot: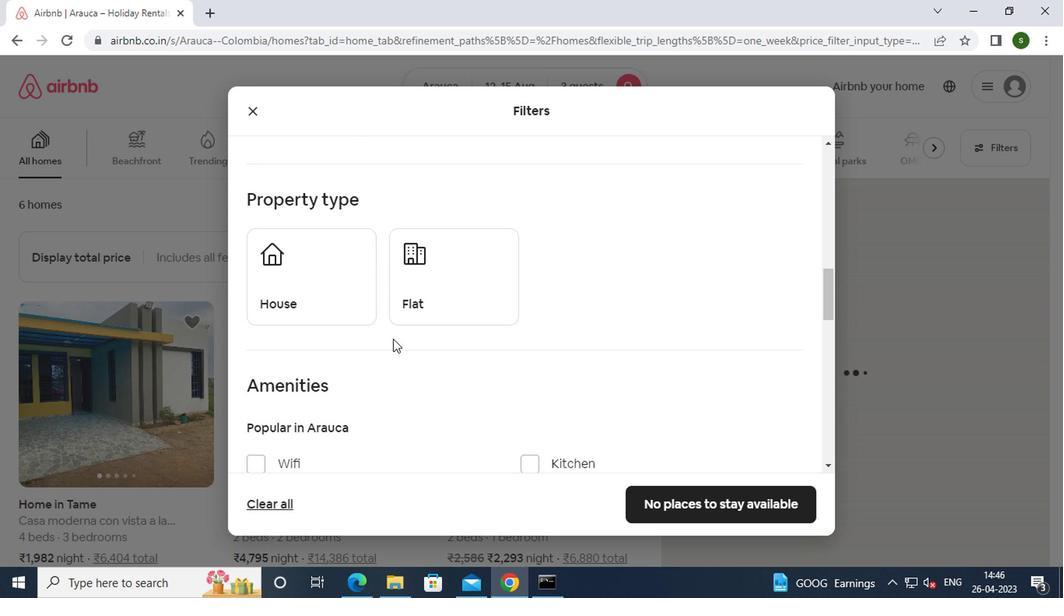 
Action: Mouse pressed left at (306, 305)
Screenshot: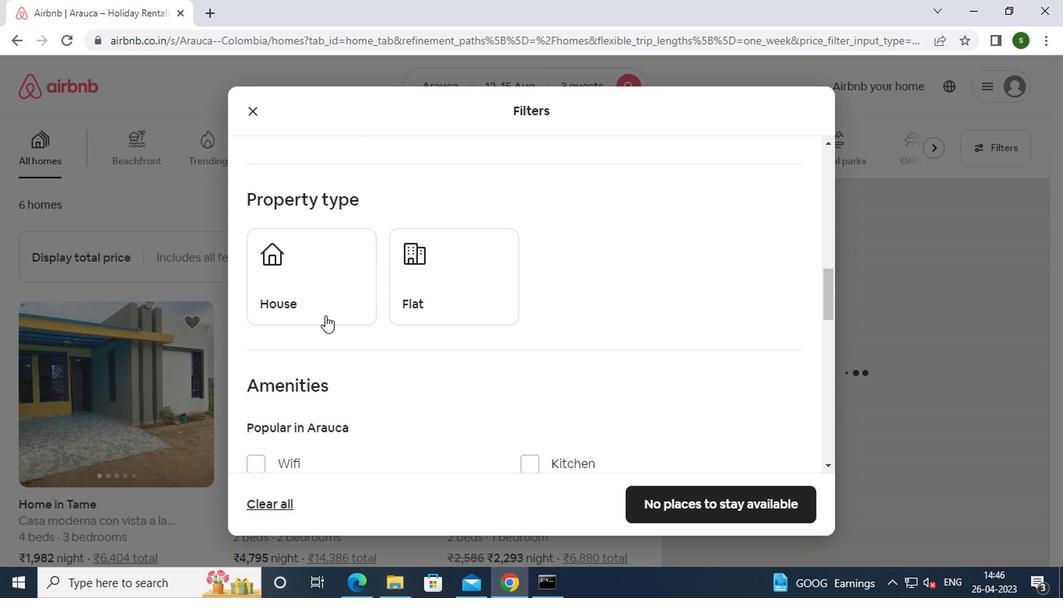 
Action: Mouse moved to (493, 310)
Screenshot: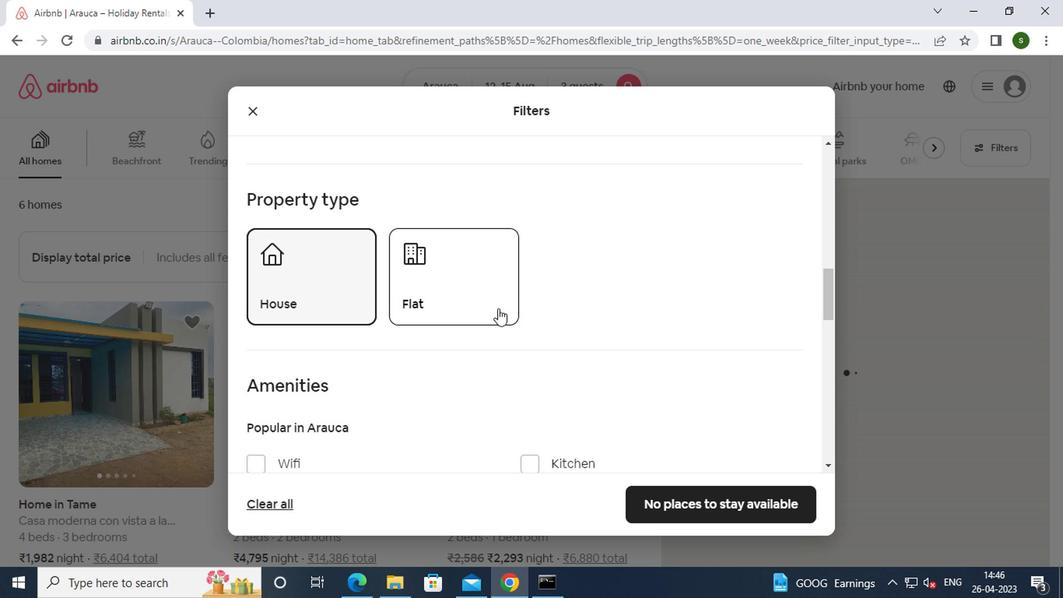 
Action: Mouse pressed left at (493, 310)
Screenshot: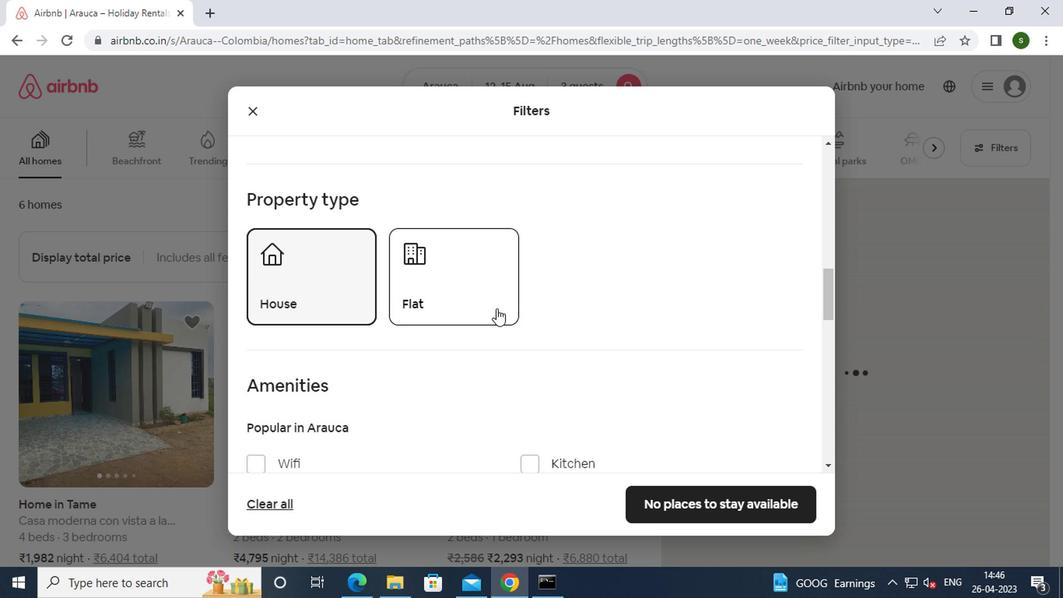 
Action: Mouse moved to (587, 310)
Screenshot: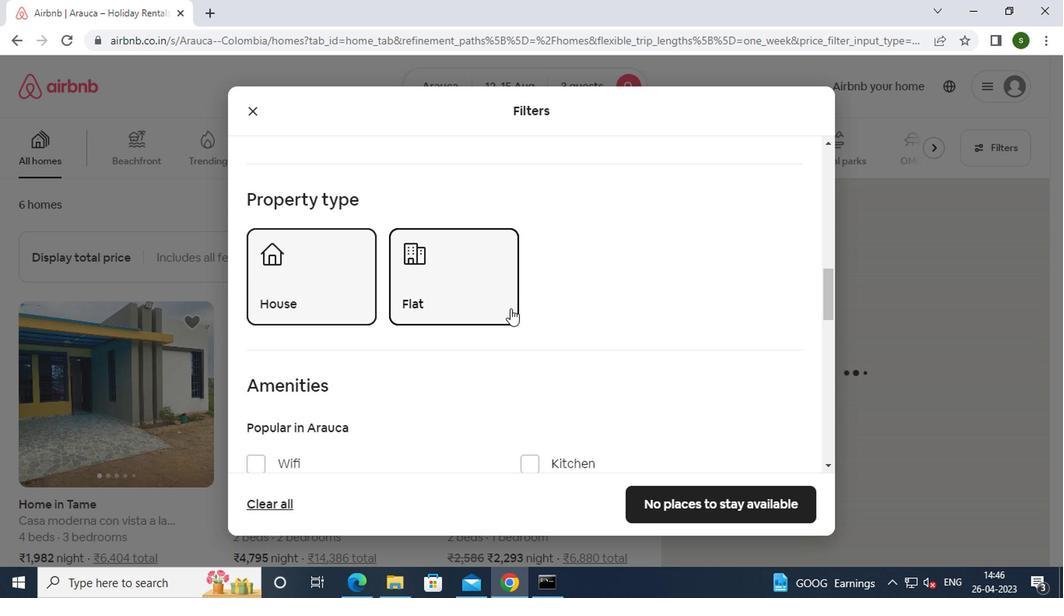 
Action: Mouse scrolled (587, 309) with delta (0, 0)
Screenshot: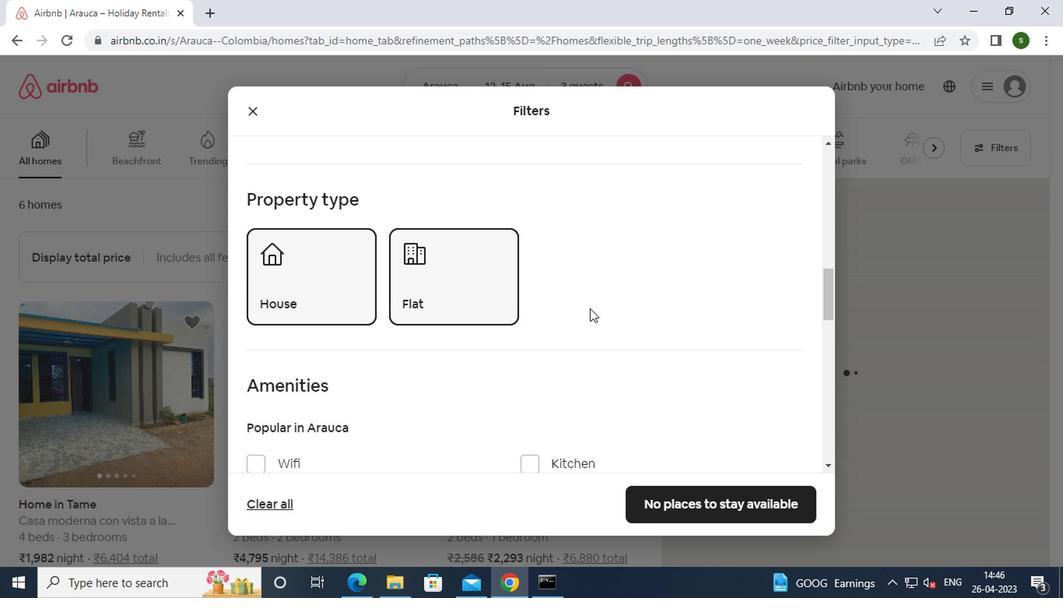 
Action: Mouse scrolled (587, 309) with delta (0, 0)
Screenshot: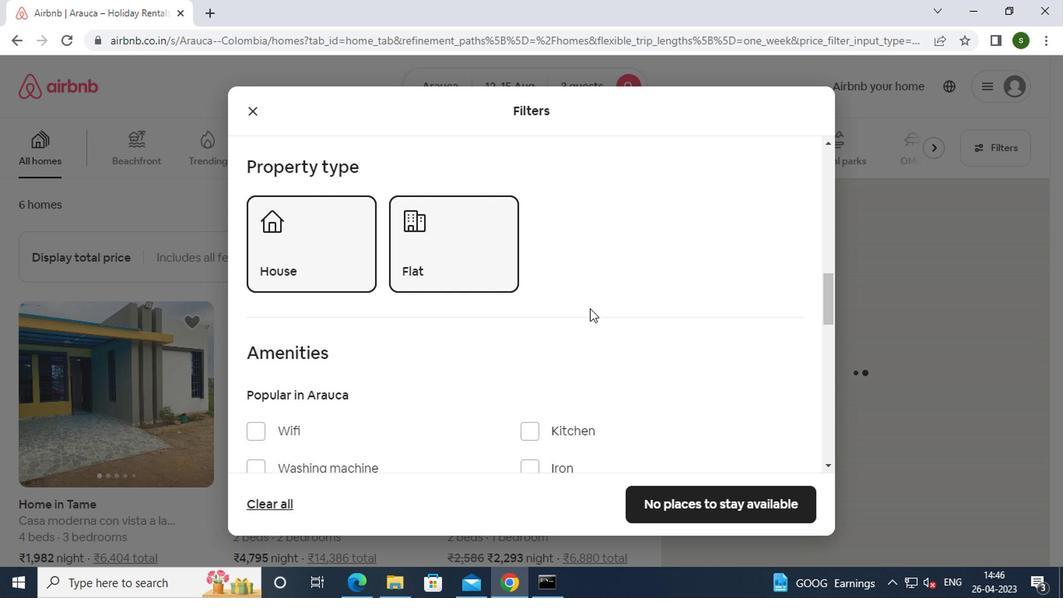 
Action: Mouse scrolled (587, 309) with delta (0, 0)
Screenshot: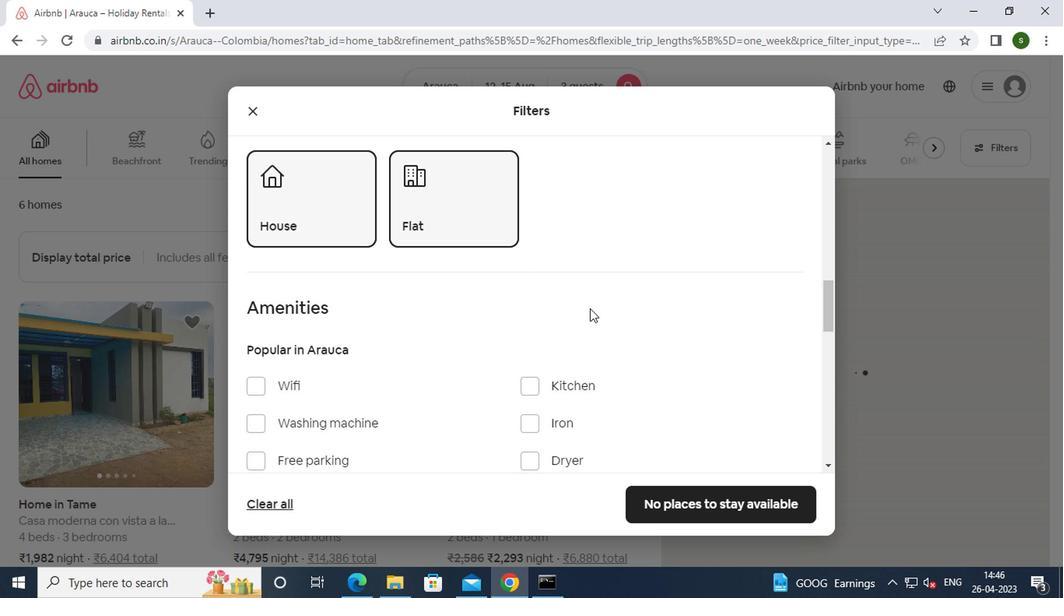 
Action: Mouse scrolled (587, 309) with delta (0, 0)
Screenshot: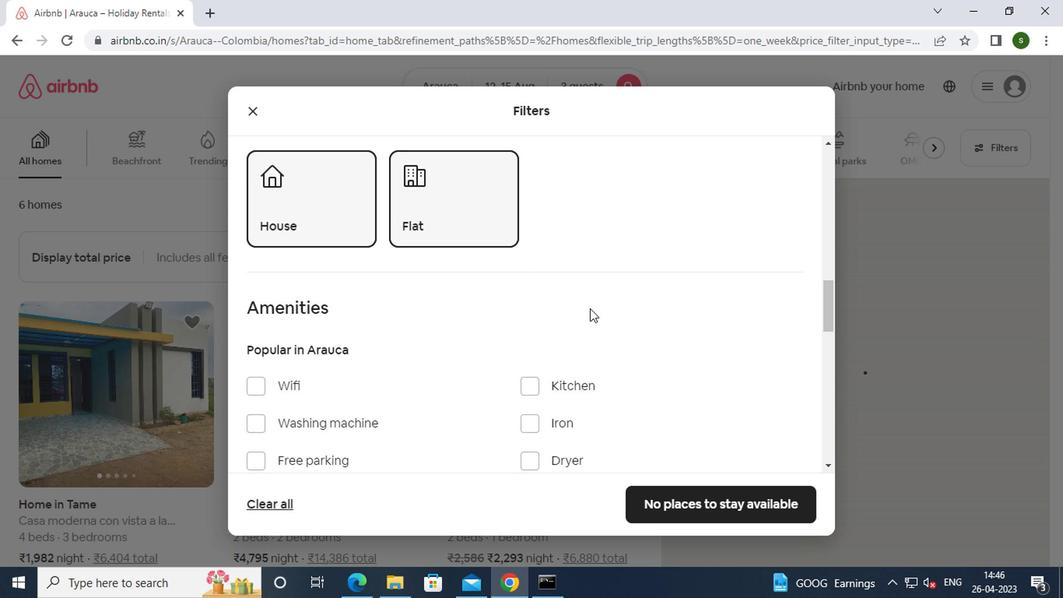 
Action: Mouse moved to (295, 198)
Screenshot: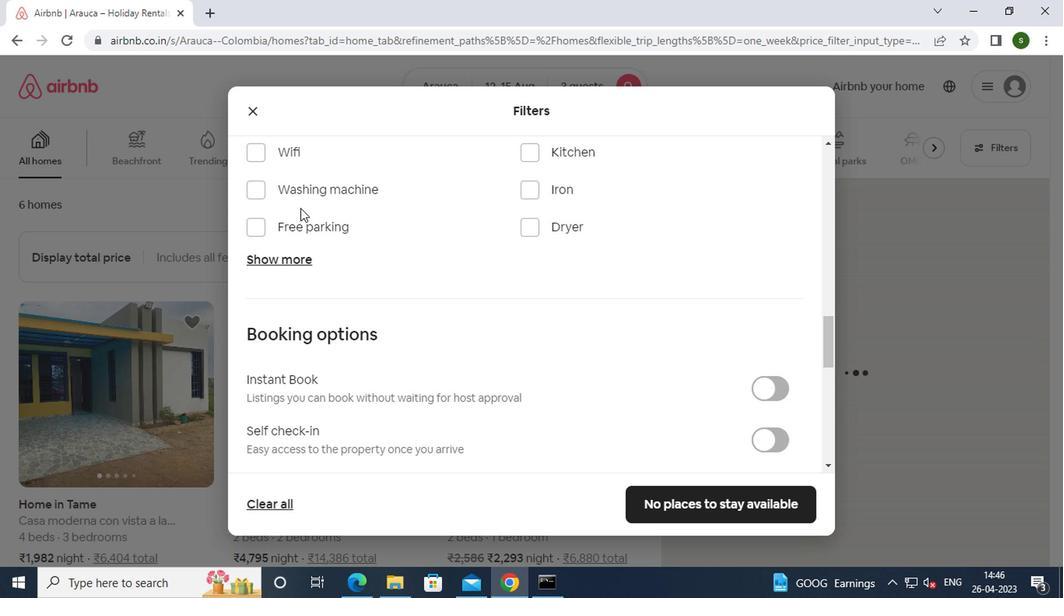 
Action: Mouse pressed left at (295, 198)
Screenshot: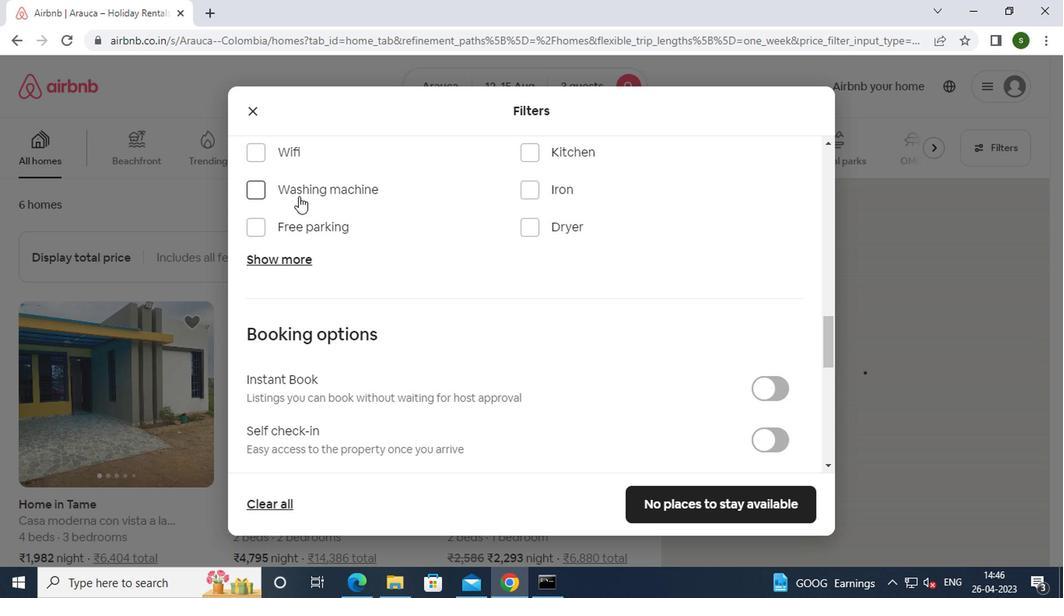 
Action: Mouse moved to (505, 281)
Screenshot: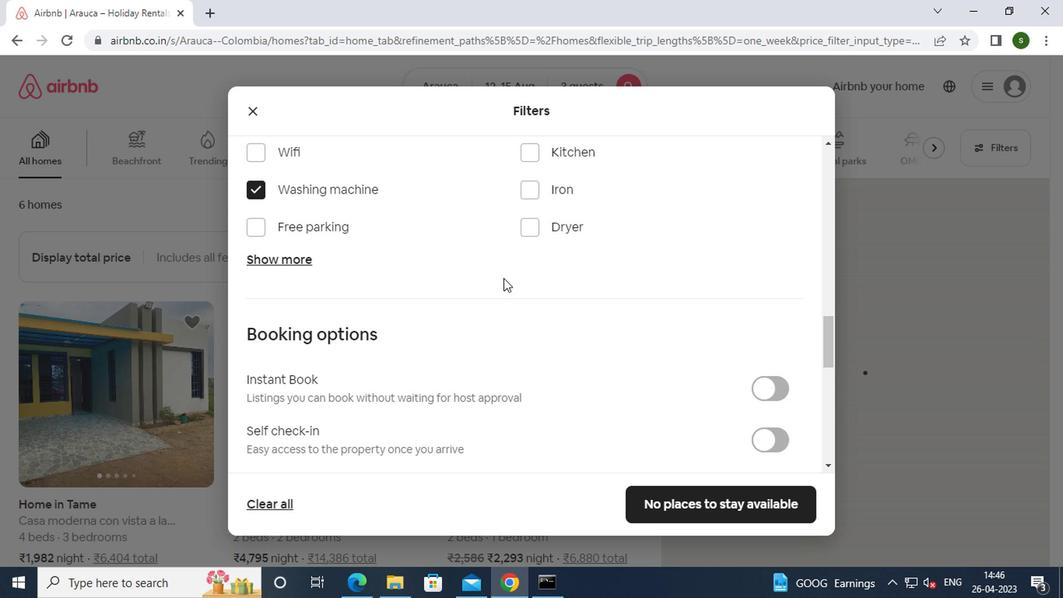 
Action: Mouse scrolled (505, 280) with delta (0, 0)
Screenshot: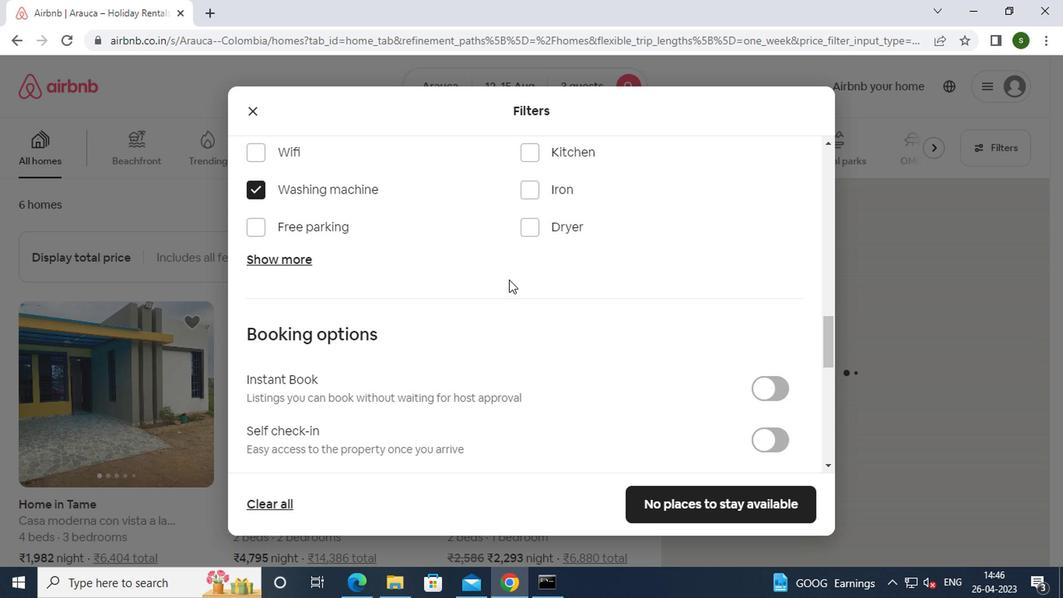 
Action: Mouse moved to (756, 360)
Screenshot: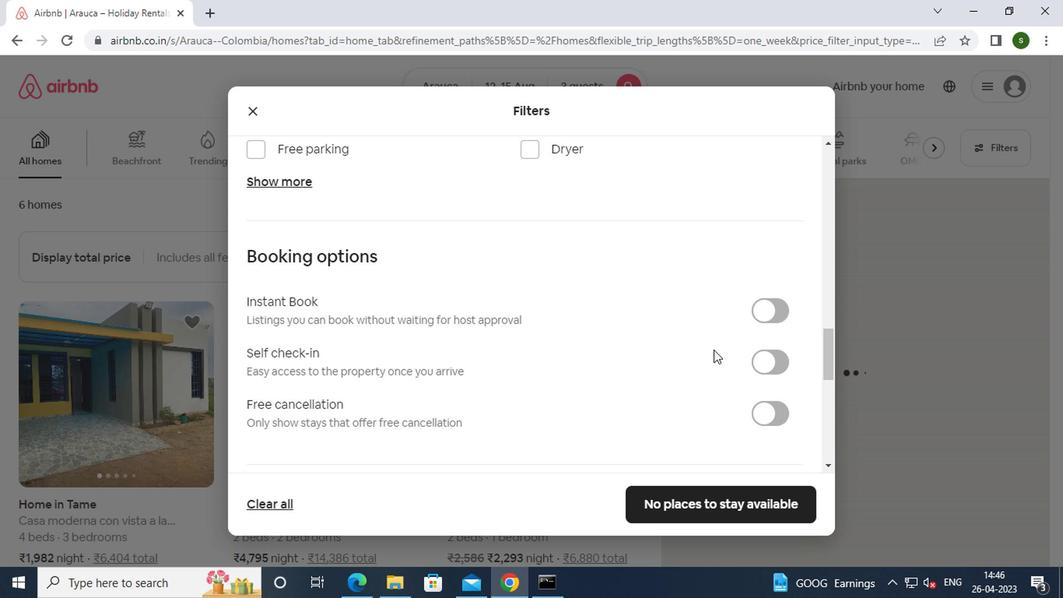 
Action: Mouse pressed left at (756, 360)
Screenshot: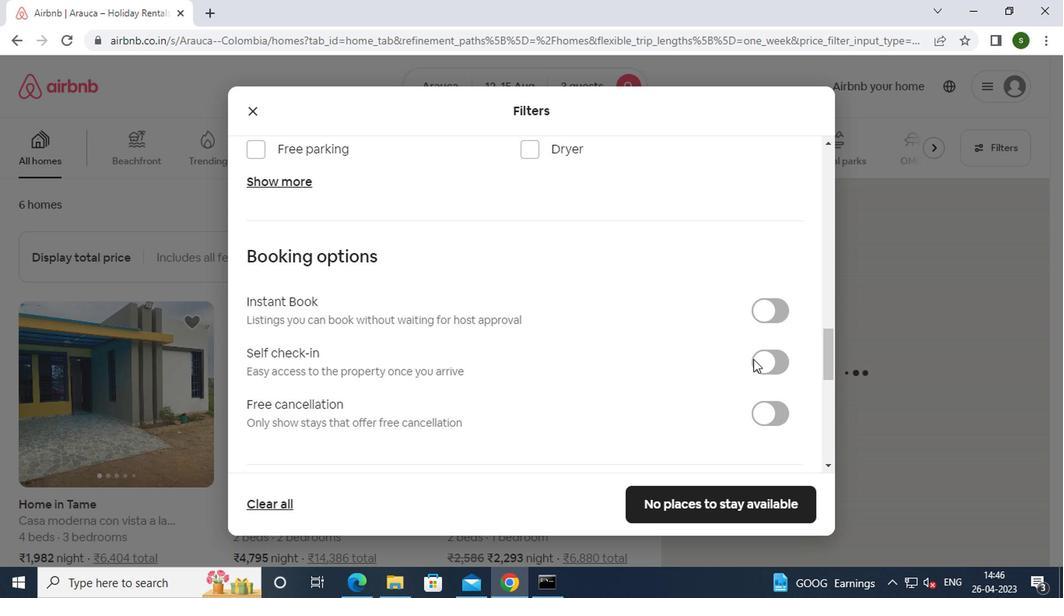 
Action: Mouse moved to (610, 340)
Screenshot: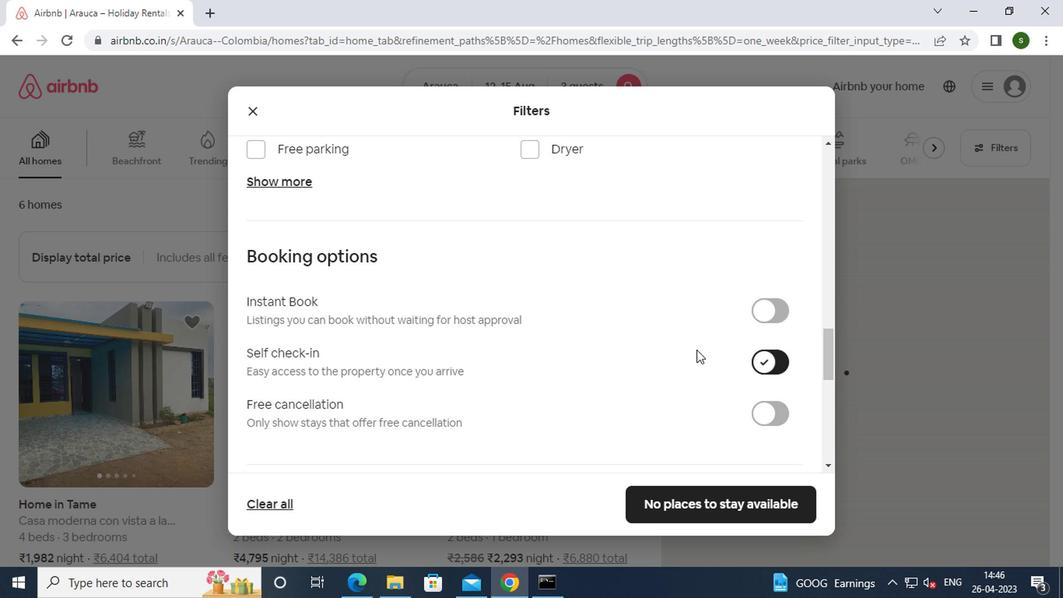 
Action: Mouse scrolled (610, 340) with delta (0, 0)
Screenshot: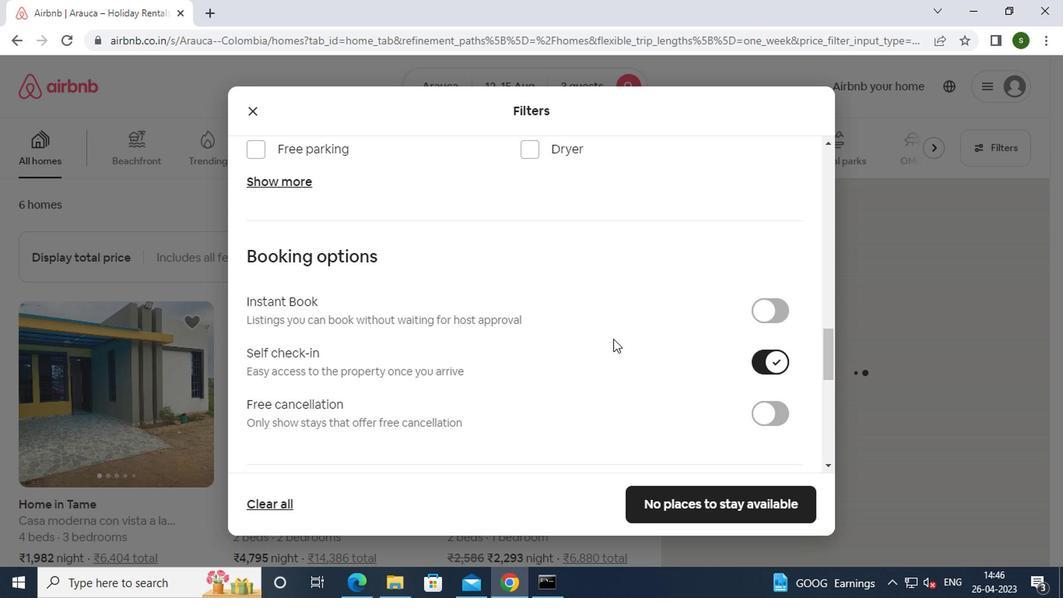 
Action: Mouse scrolled (610, 340) with delta (0, 0)
Screenshot: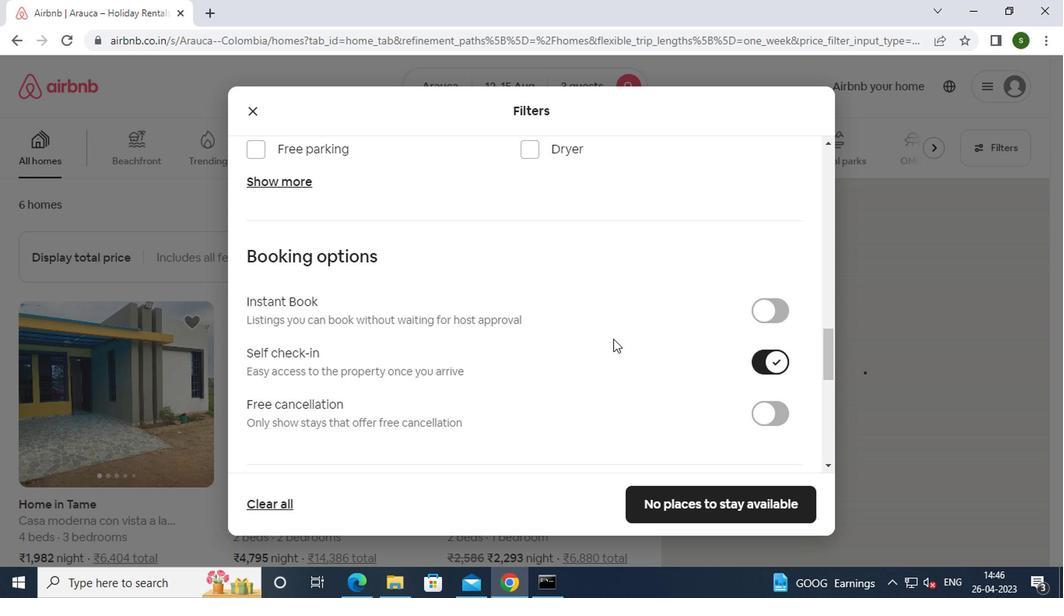 
Action: Mouse scrolled (610, 340) with delta (0, 0)
Screenshot: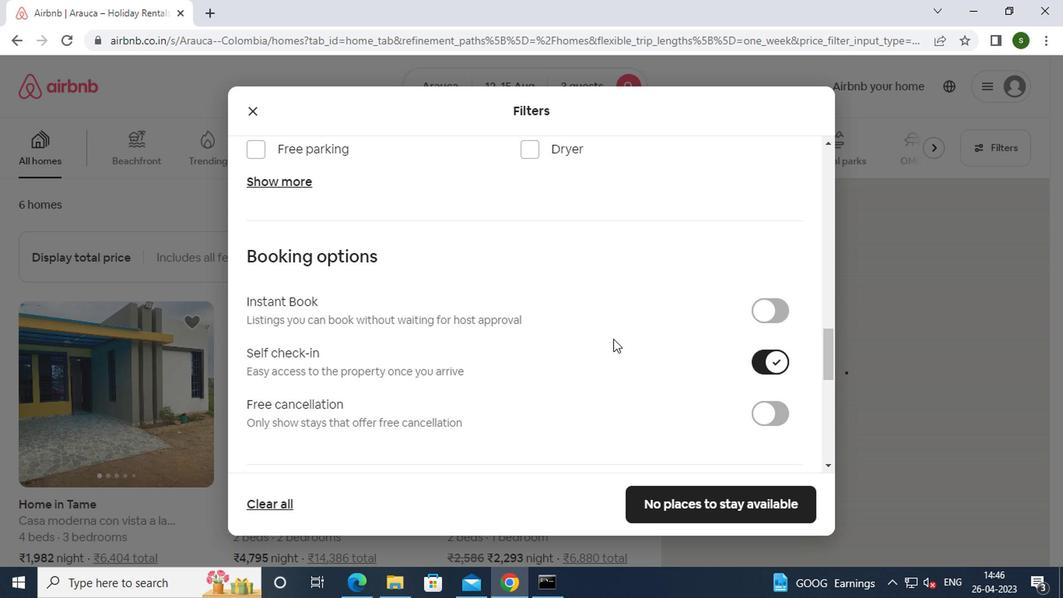 
Action: Mouse scrolled (610, 340) with delta (0, 0)
Screenshot: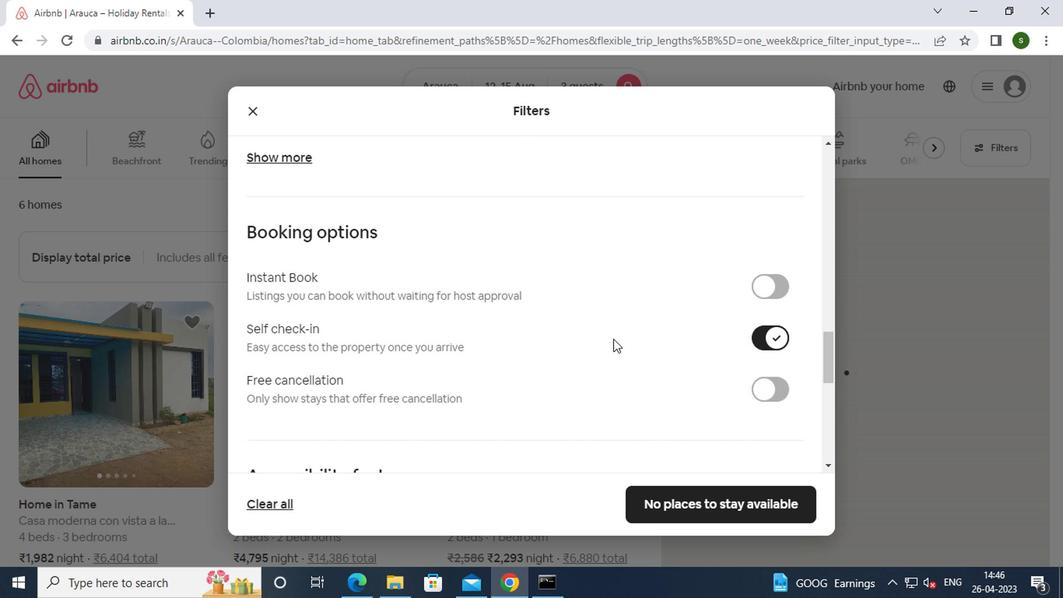 
Action: Mouse scrolled (610, 340) with delta (0, 0)
Screenshot: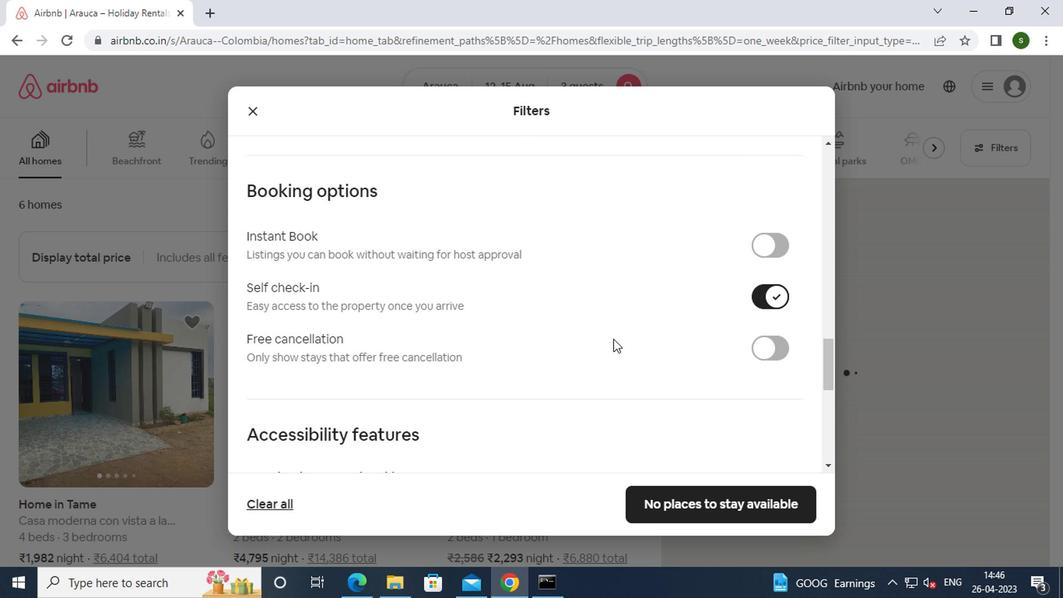 
Action: Mouse scrolled (610, 340) with delta (0, 0)
Screenshot: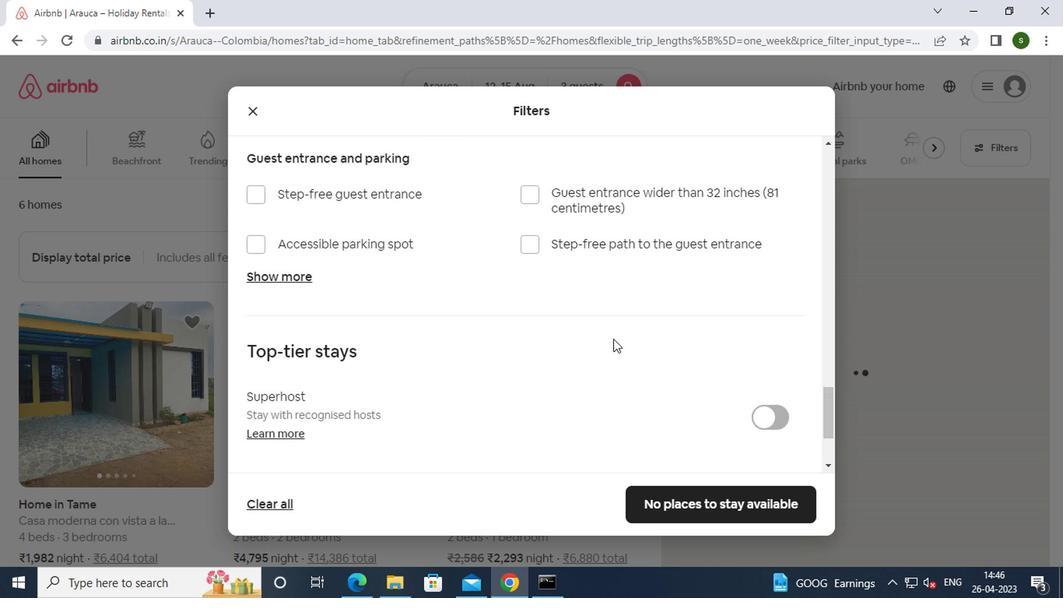 
Action: Mouse scrolled (610, 340) with delta (0, 0)
Screenshot: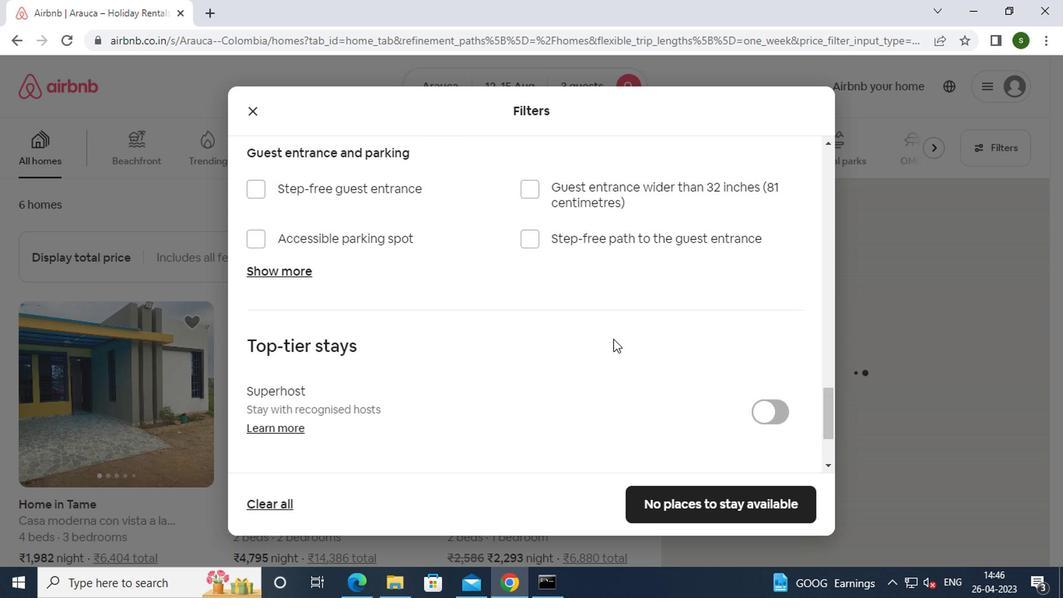 
Action: Mouse scrolled (610, 340) with delta (0, 0)
Screenshot: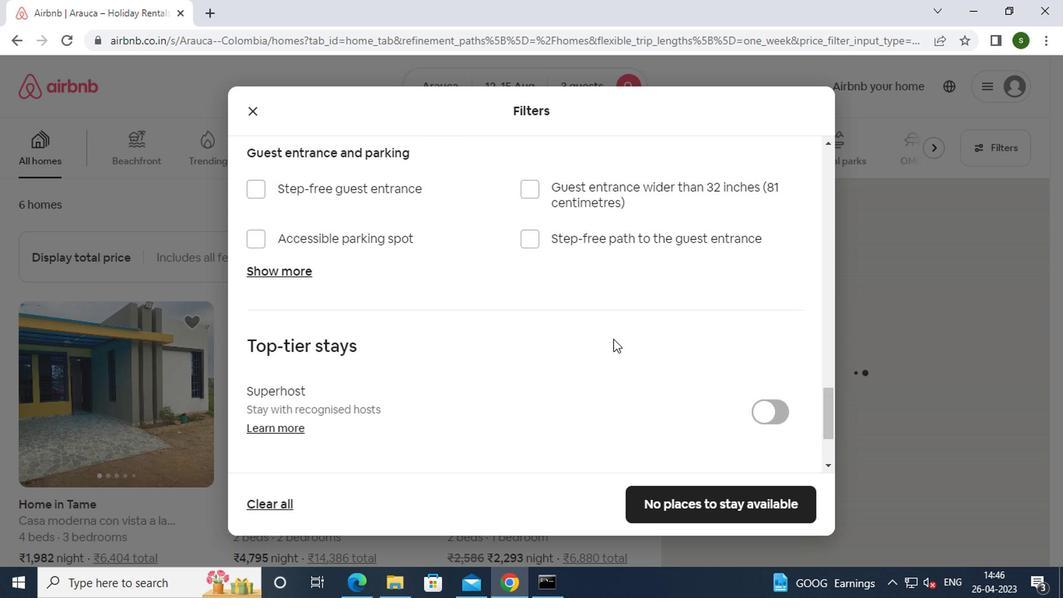 
Action: Mouse scrolled (610, 340) with delta (0, 0)
Screenshot: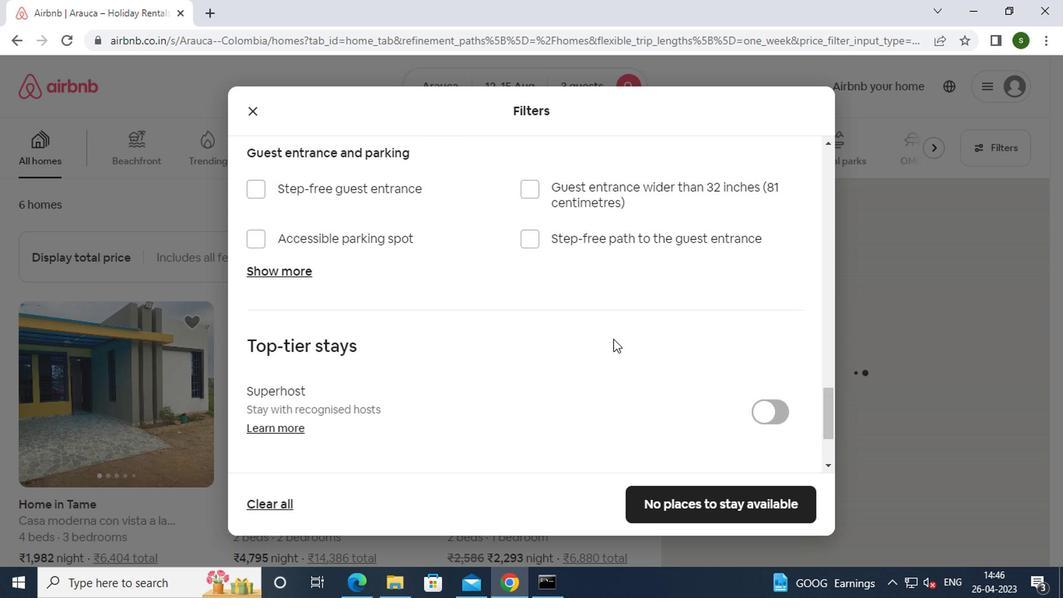 
Action: Mouse moved to (610, 340)
Screenshot: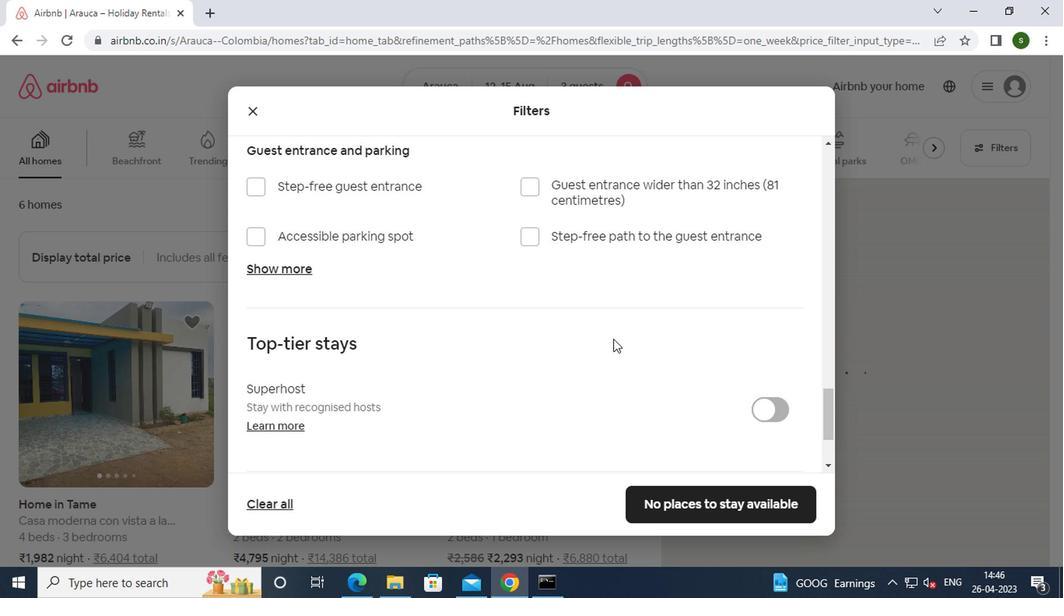 
Action: Mouse scrolled (610, 340) with delta (0, 0)
Screenshot: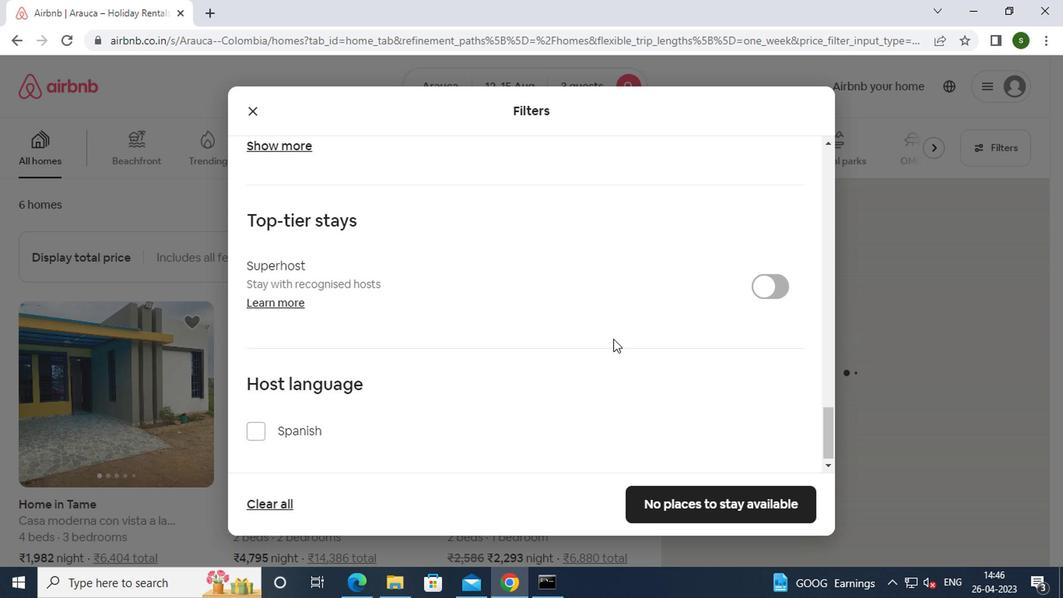 
Action: Mouse scrolled (610, 340) with delta (0, 0)
Screenshot: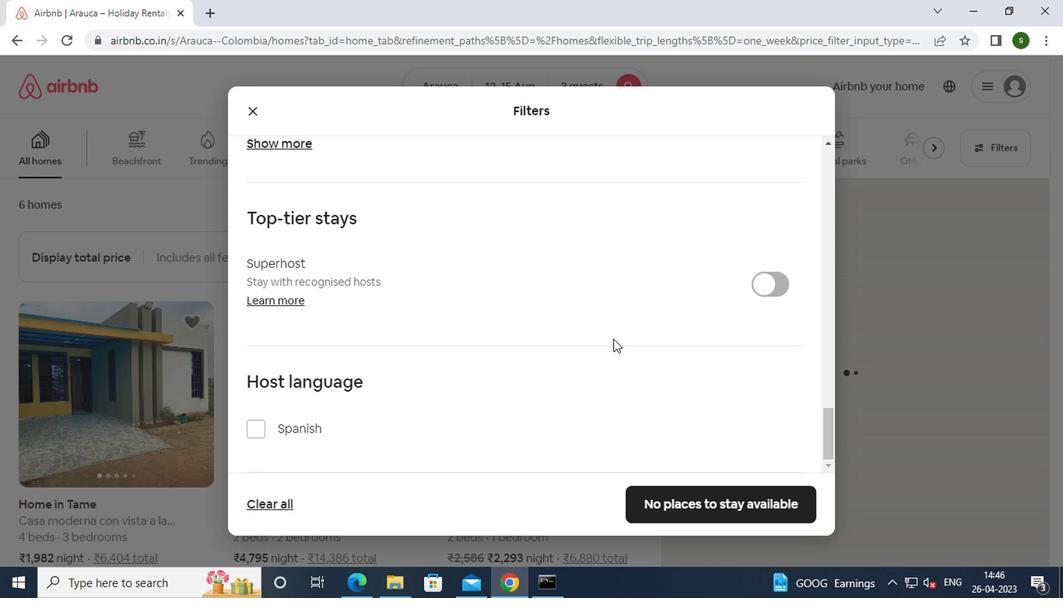 
Action: Mouse scrolled (610, 340) with delta (0, 0)
Screenshot: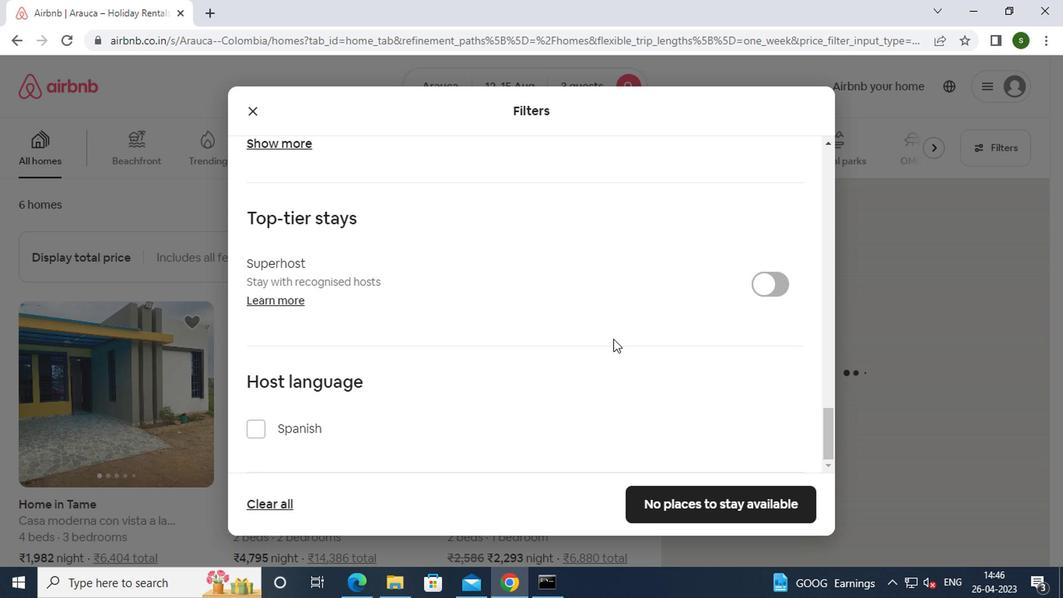 
Action: Mouse moved to (656, 506)
Screenshot: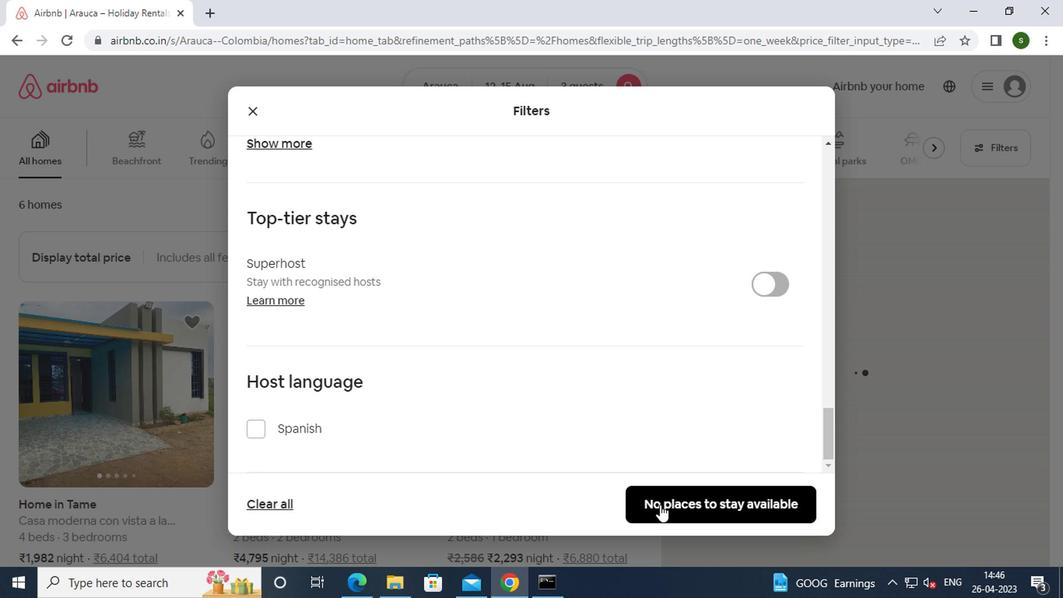 
Action: Mouse pressed left at (656, 506)
Screenshot: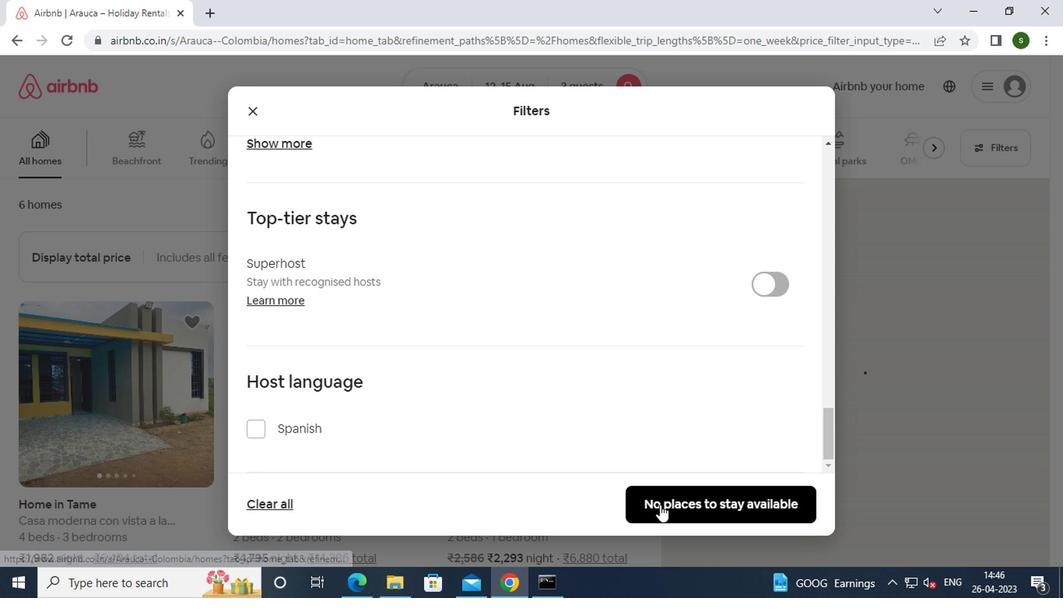 
